 Task: Search one way flight ticket for 3 adults in first from San Francisco: San Francisco International Airport to Sheridan: Sheridan County Airport on 8-6-2023. Choice of flights is Spirit. Number of bags: 1 carry on bag. Price is upto 97000. Outbound departure time preference is 22:15.
Action: Mouse moved to (283, 339)
Screenshot: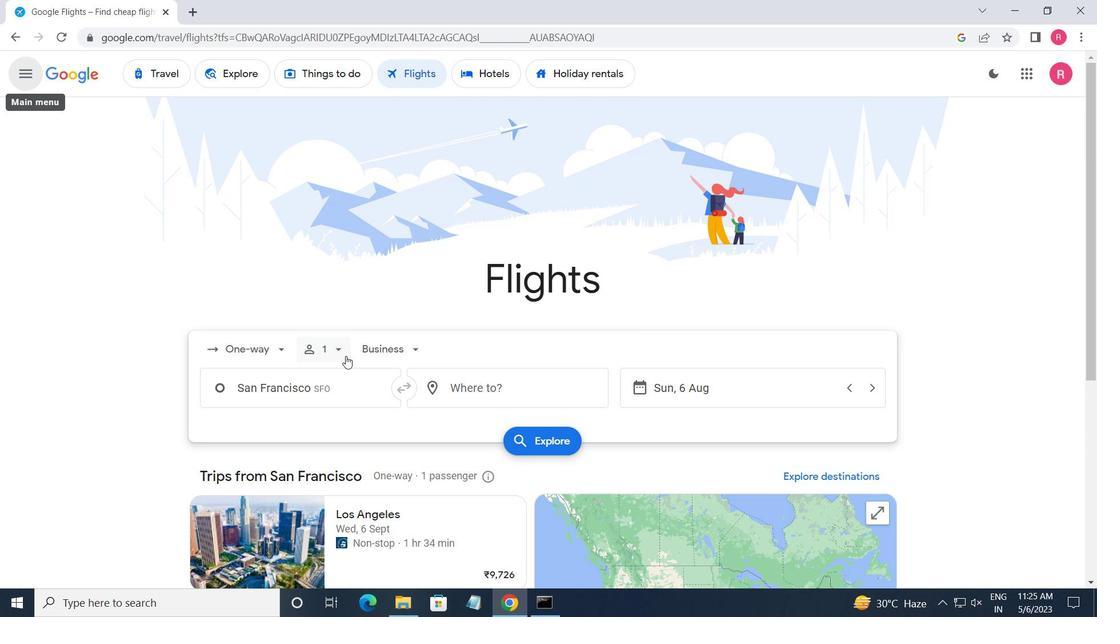 
Action: Mouse pressed left at (283, 339)
Screenshot: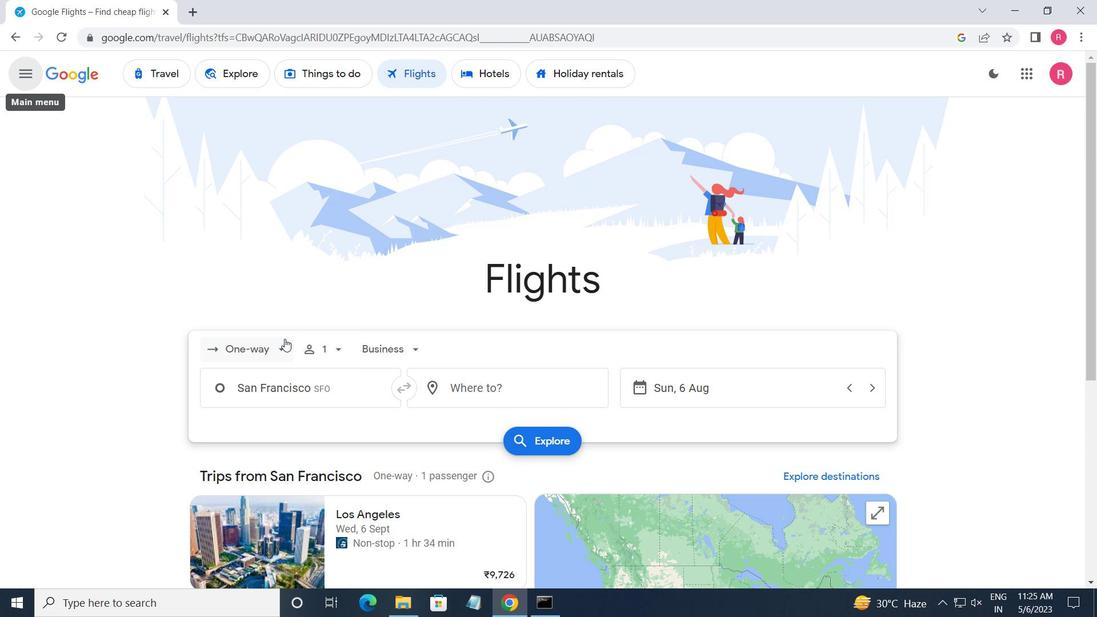 
Action: Mouse moved to (272, 415)
Screenshot: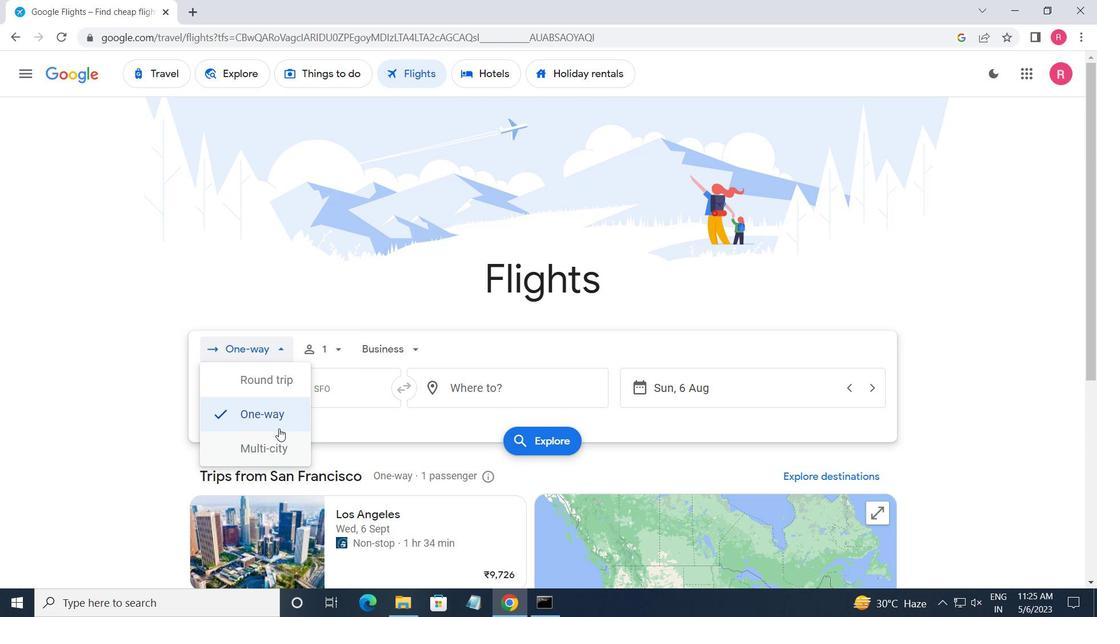 
Action: Mouse pressed left at (272, 415)
Screenshot: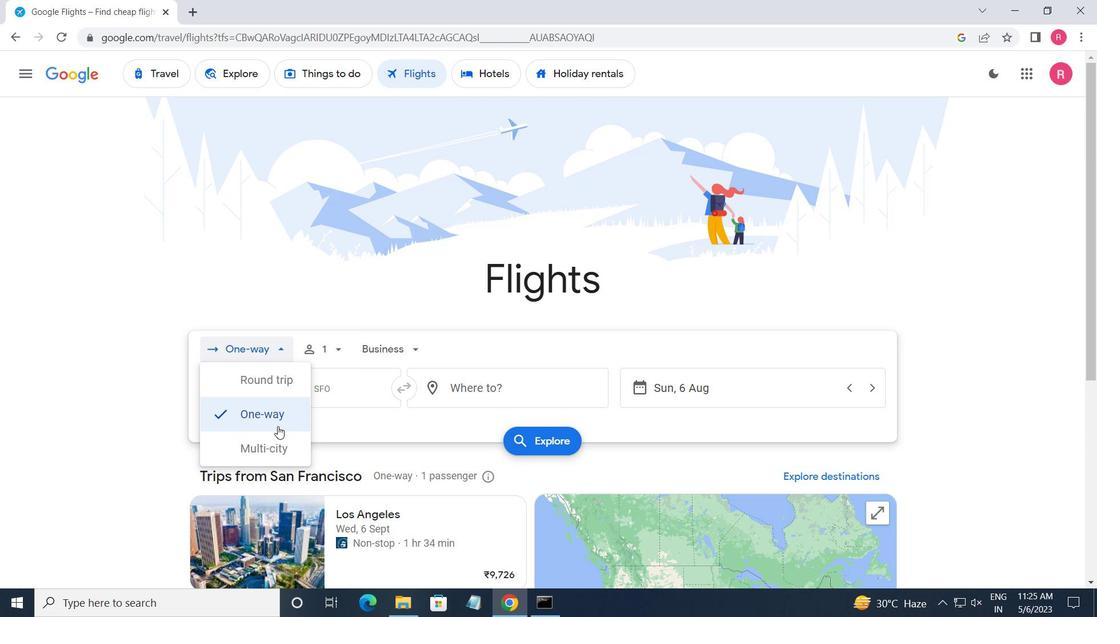 
Action: Mouse moved to (335, 362)
Screenshot: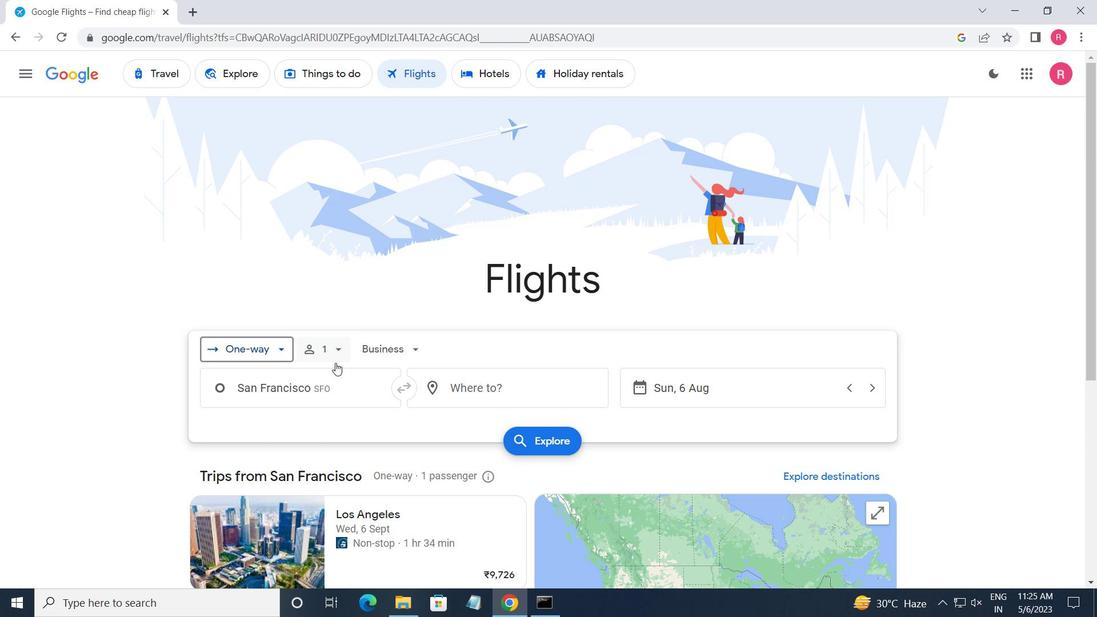 
Action: Mouse pressed left at (335, 362)
Screenshot: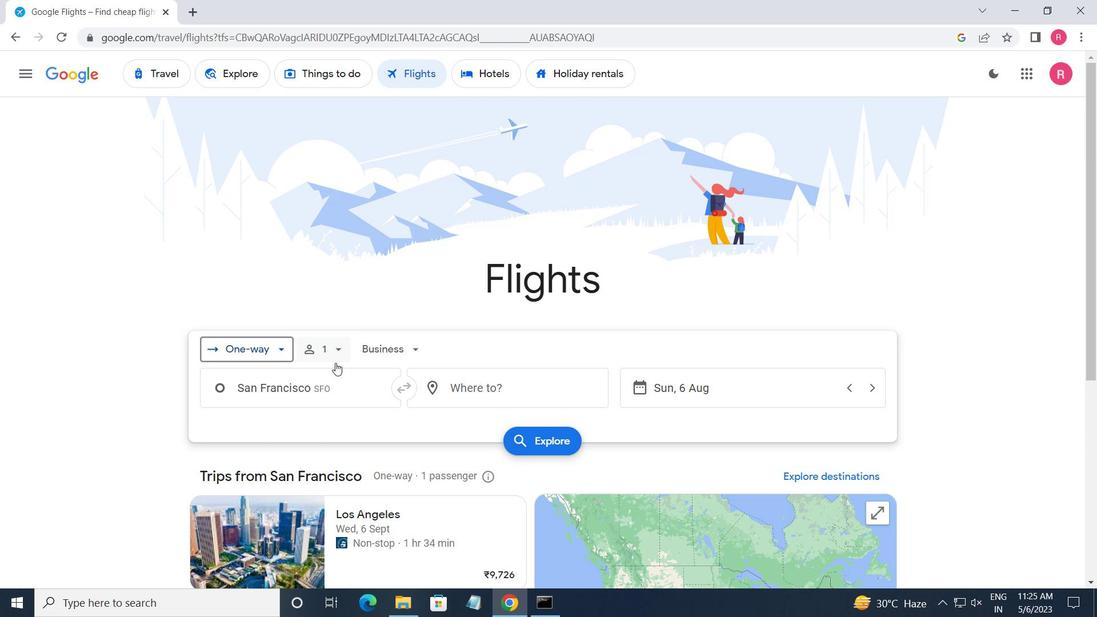 
Action: Mouse moved to (444, 391)
Screenshot: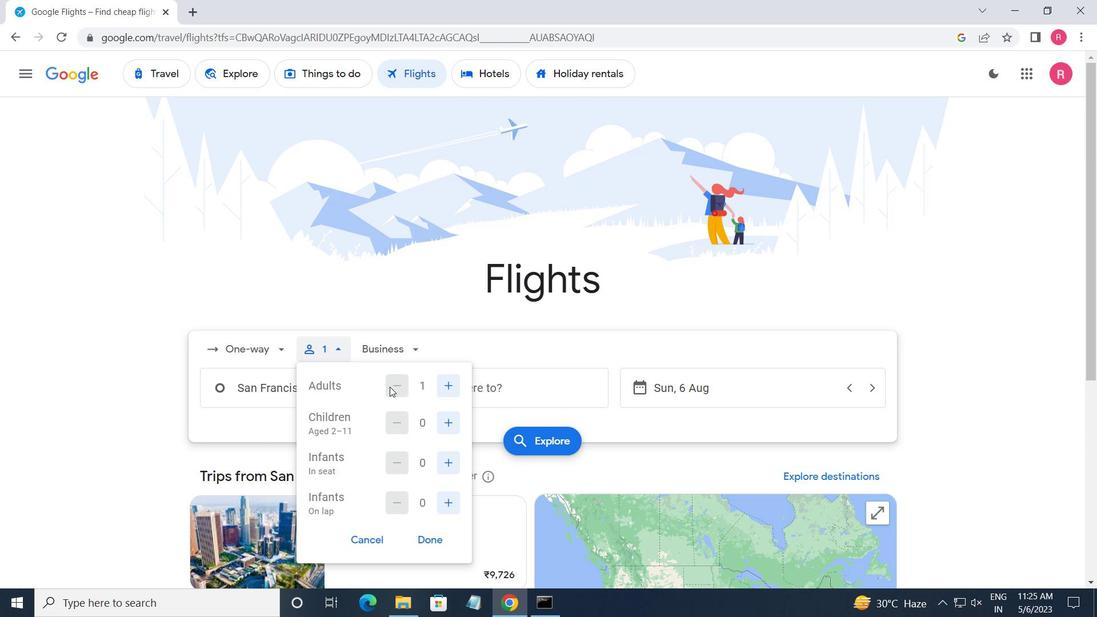 
Action: Mouse pressed left at (444, 391)
Screenshot: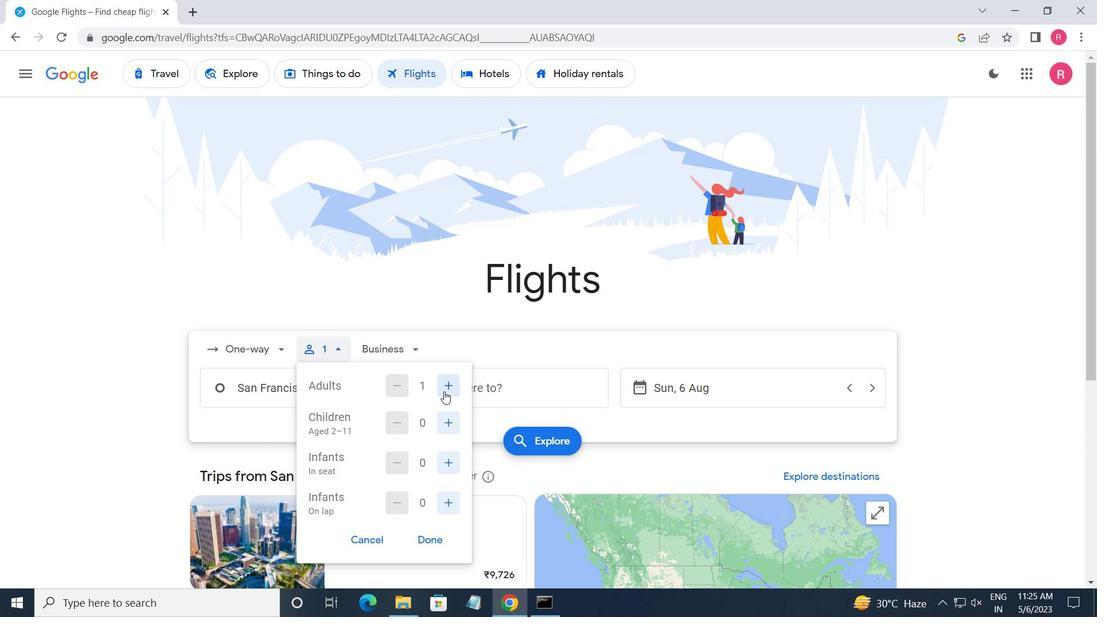 
Action: Mouse pressed left at (444, 391)
Screenshot: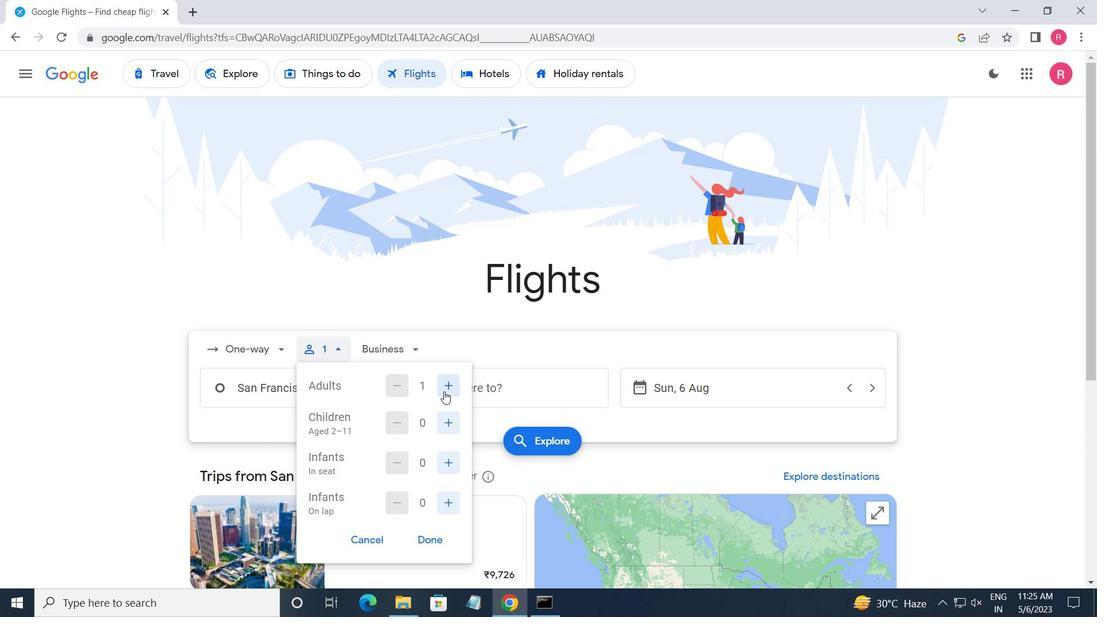 
Action: Mouse moved to (427, 539)
Screenshot: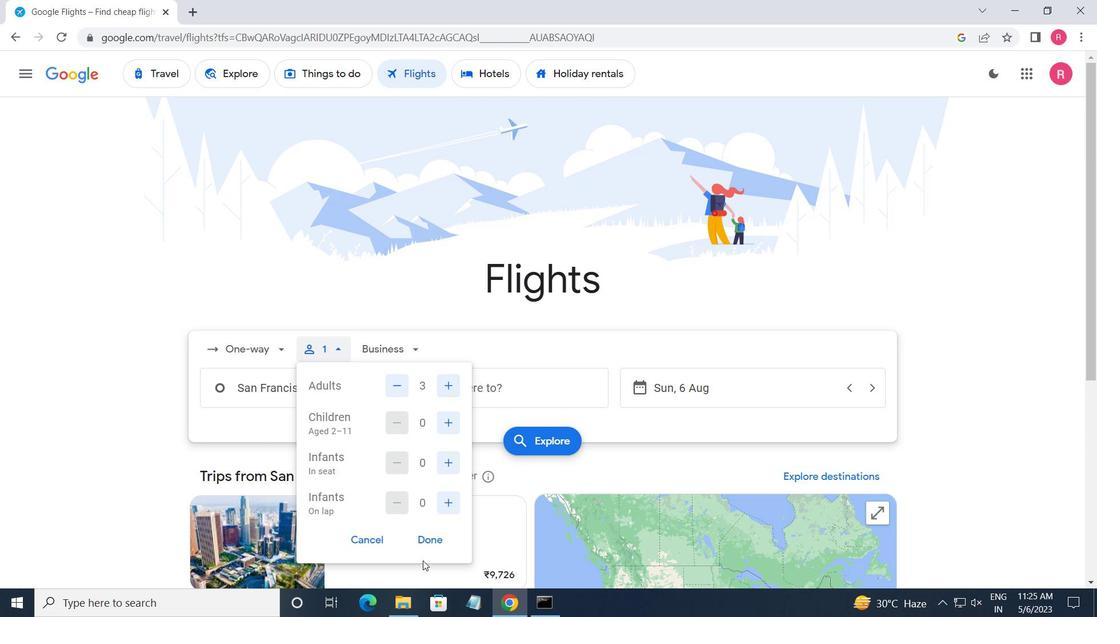 
Action: Mouse pressed left at (427, 539)
Screenshot: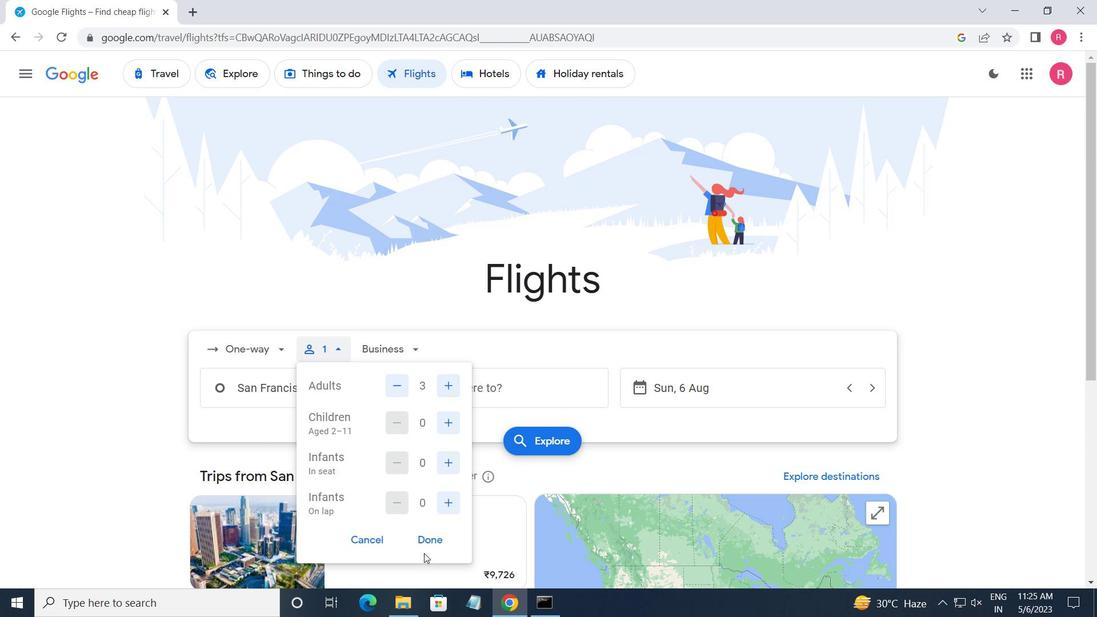 
Action: Mouse moved to (393, 356)
Screenshot: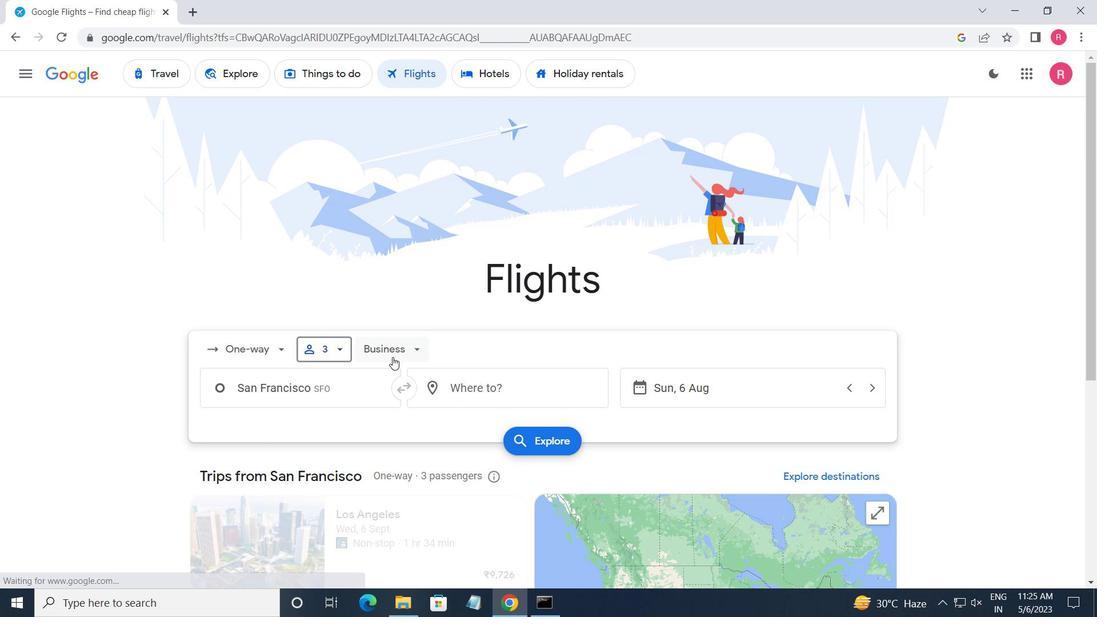 
Action: Mouse pressed left at (393, 356)
Screenshot: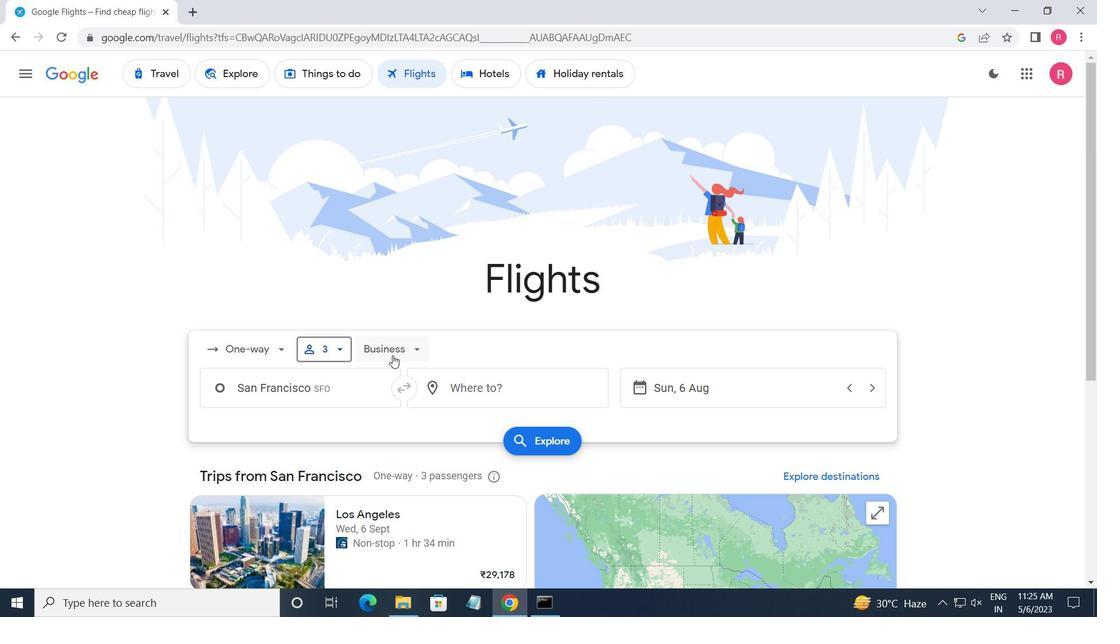 
Action: Mouse moved to (408, 484)
Screenshot: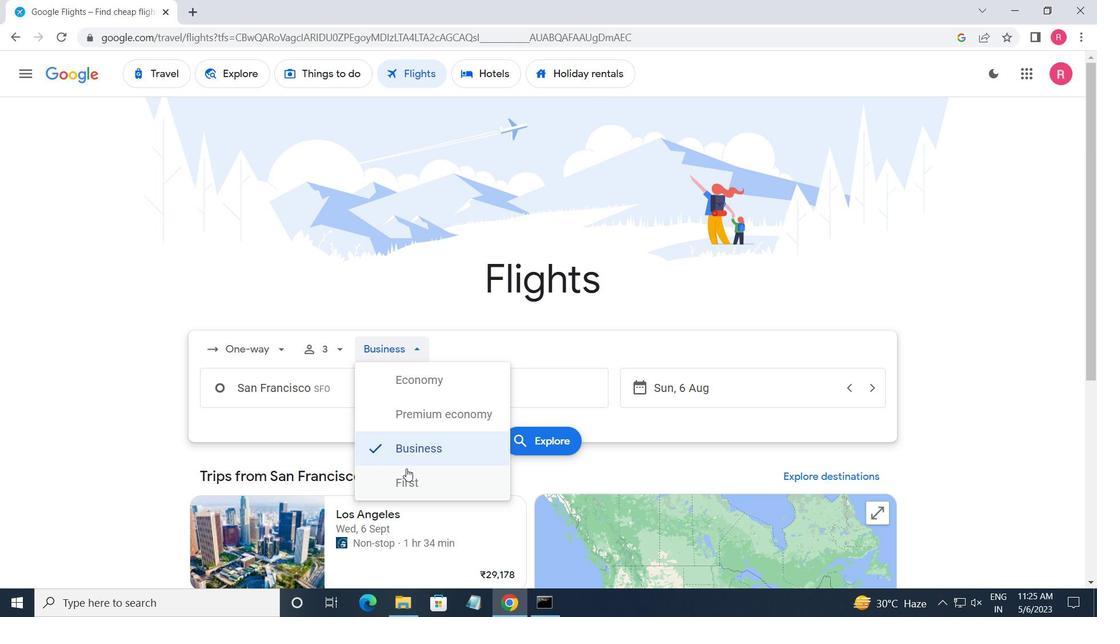 
Action: Mouse pressed left at (408, 484)
Screenshot: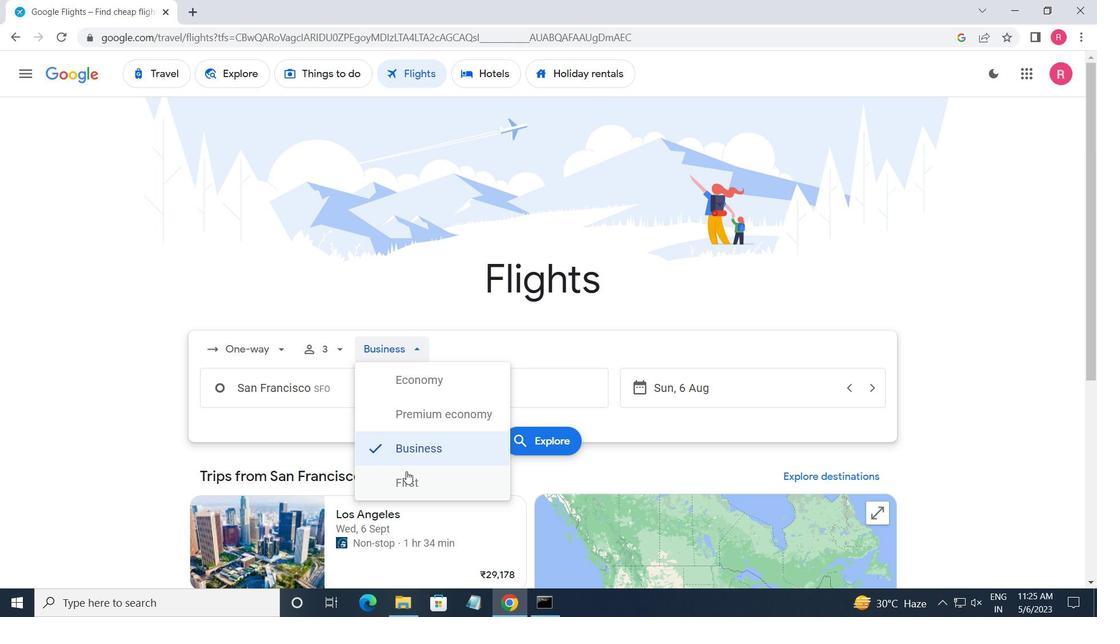 
Action: Mouse moved to (361, 381)
Screenshot: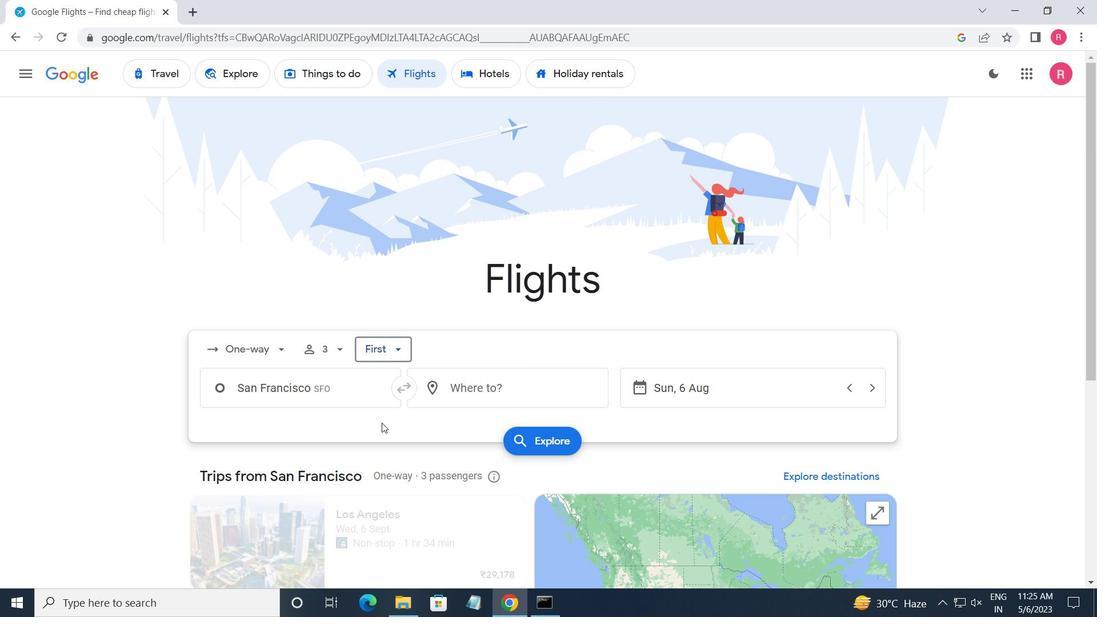 
Action: Mouse pressed left at (361, 381)
Screenshot: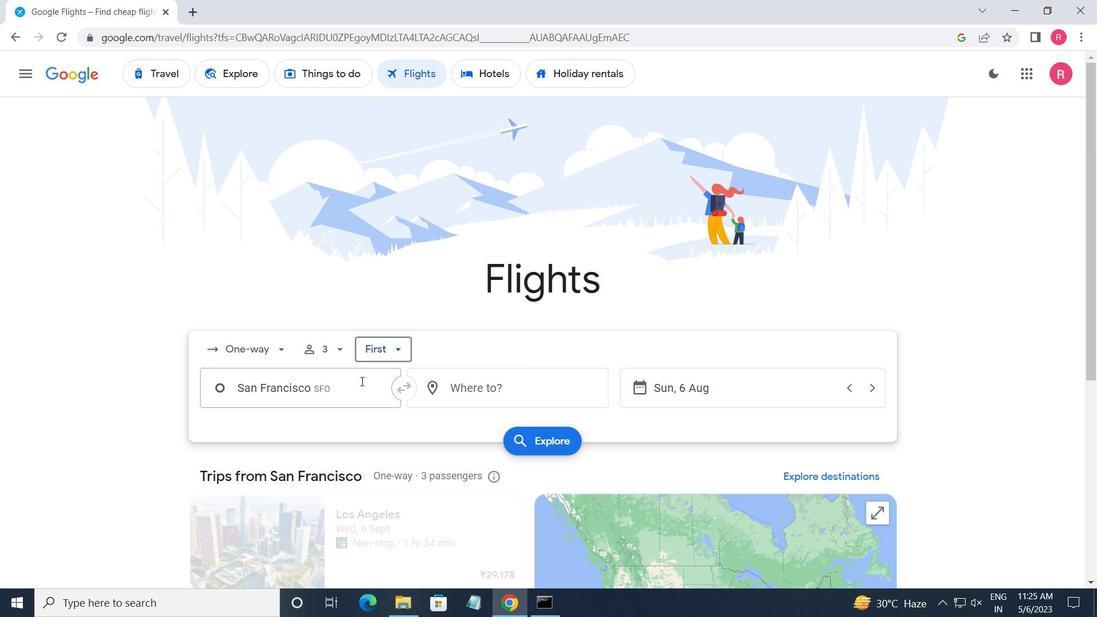 
Action: Key pressed <Key.shift>SAN<Key.space>
Screenshot: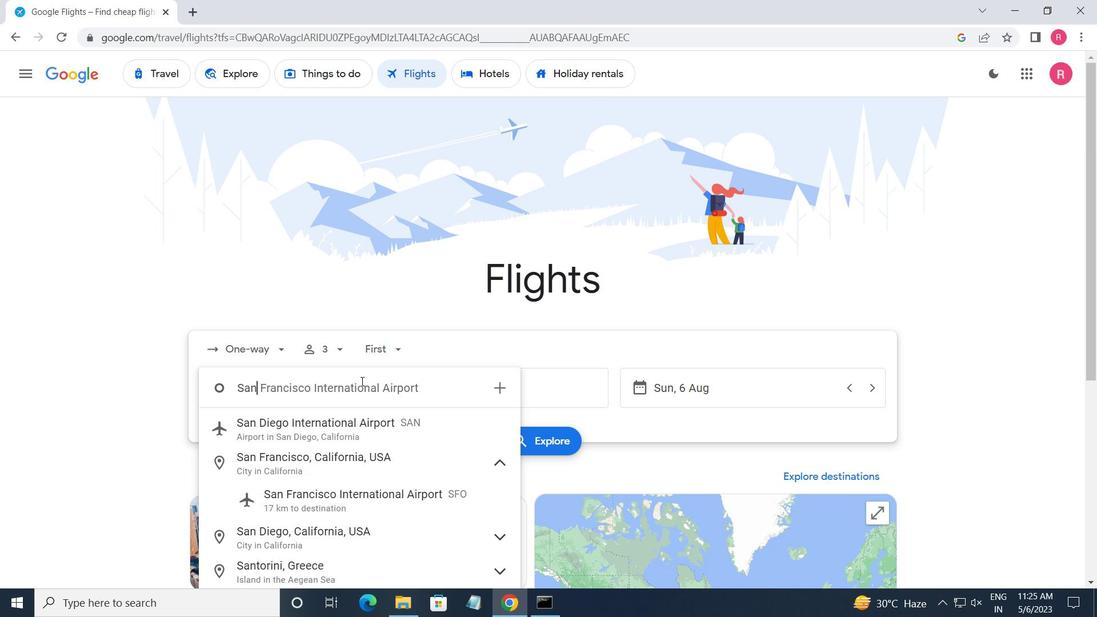 
Action: Mouse moved to (351, 459)
Screenshot: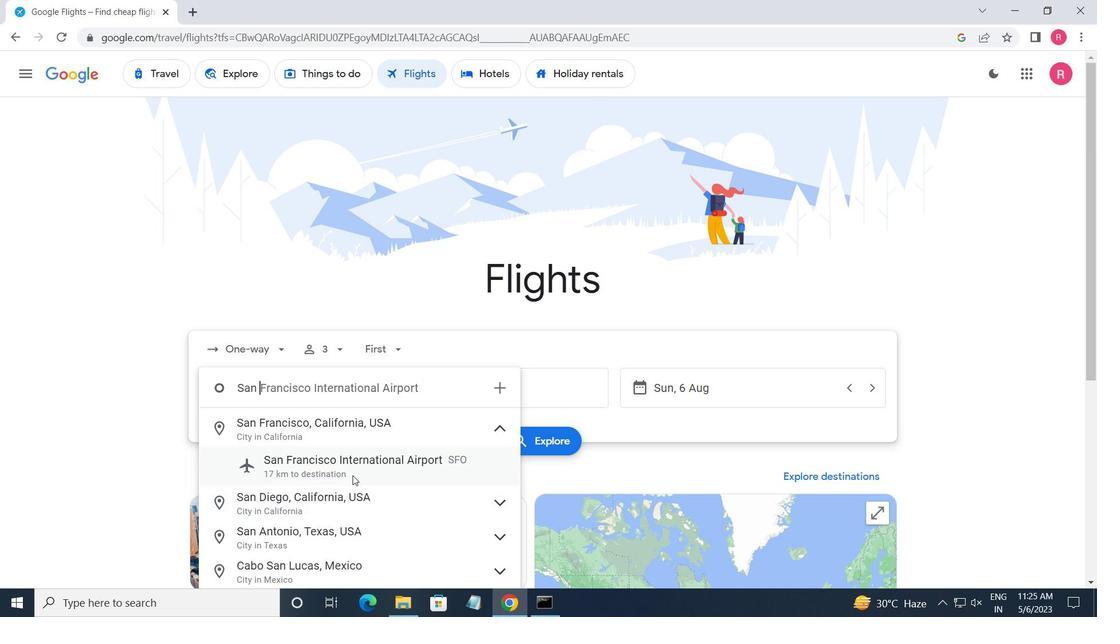 
Action: Mouse pressed left at (351, 459)
Screenshot: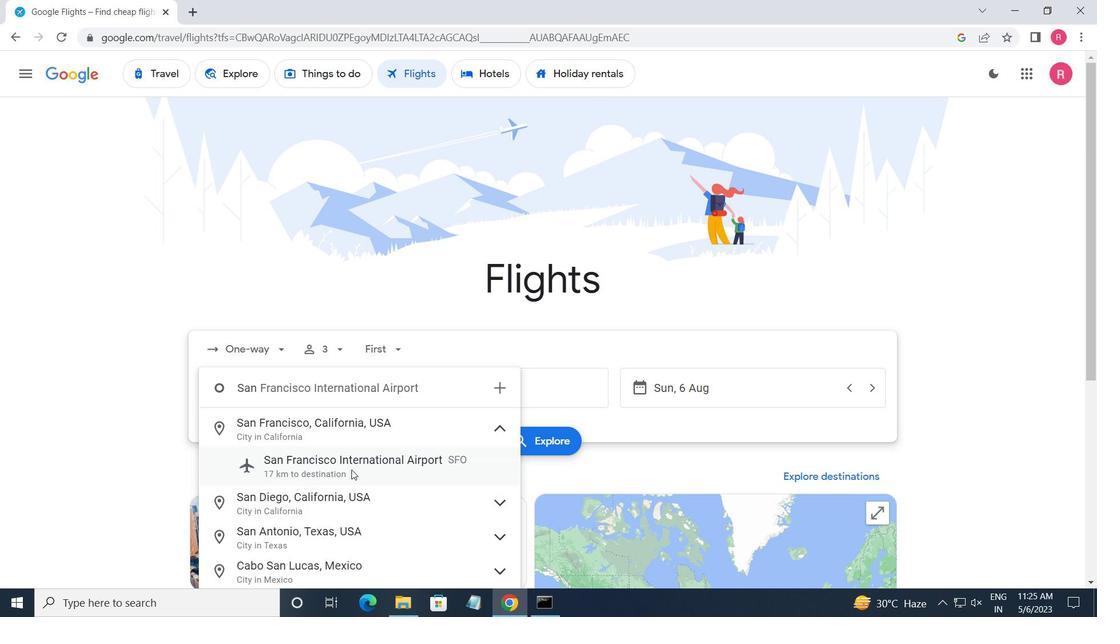 
Action: Mouse moved to (499, 388)
Screenshot: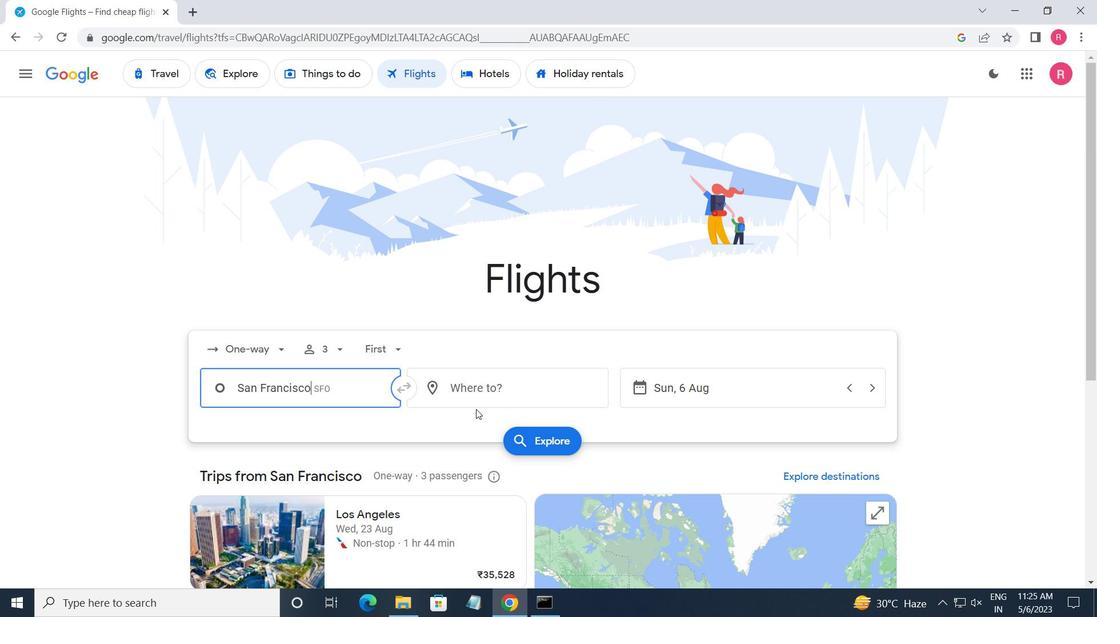 
Action: Mouse pressed left at (499, 388)
Screenshot: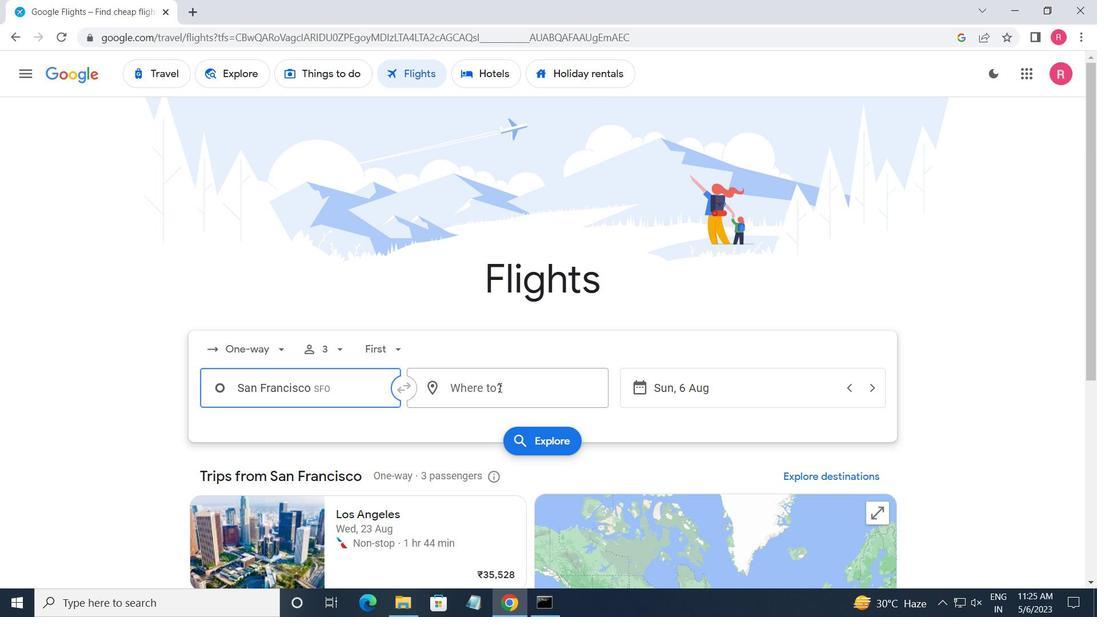 
Action: Key pressed <Key.shift>SHERIDAN
Screenshot: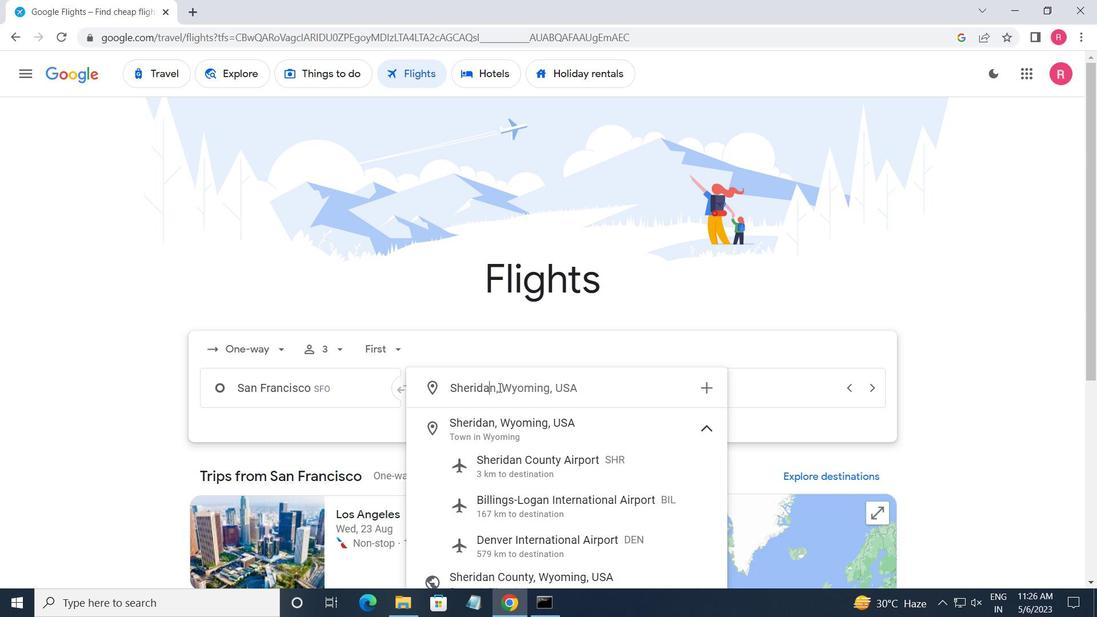 
Action: Mouse moved to (549, 474)
Screenshot: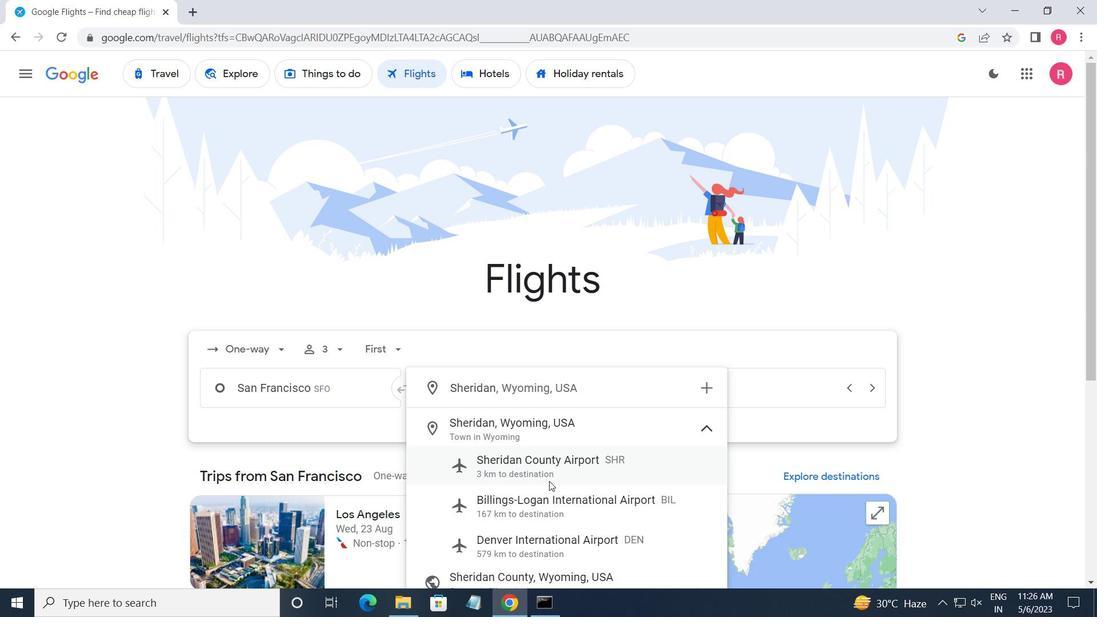 
Action: Mouse pressed left at (549, 474)
Screenshot: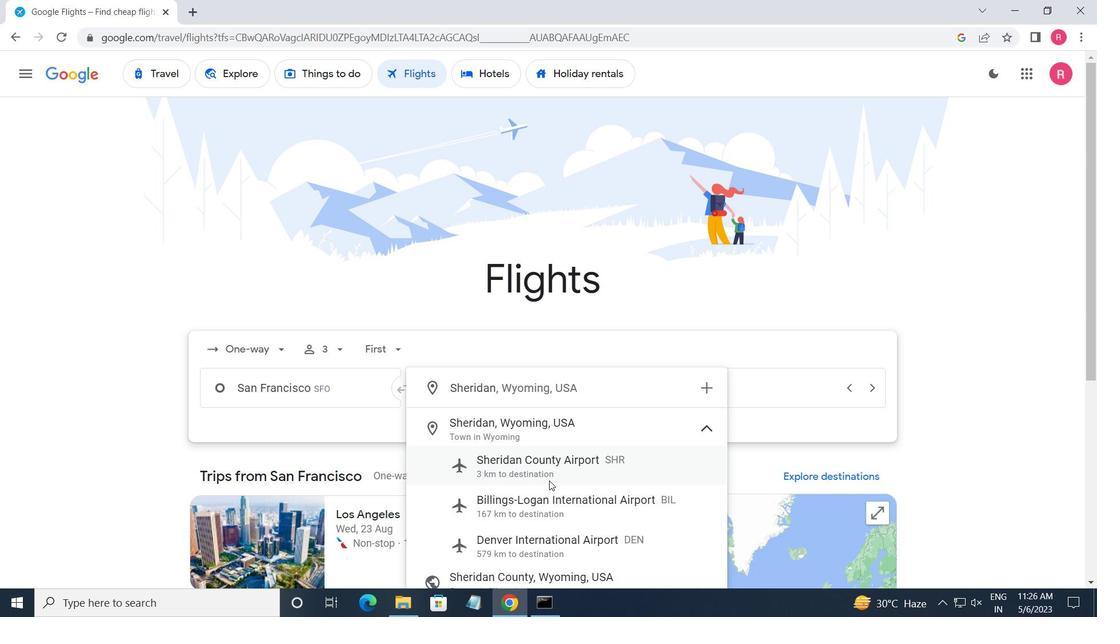 
Action: Mouse moved to (754, 396)
Screenshot: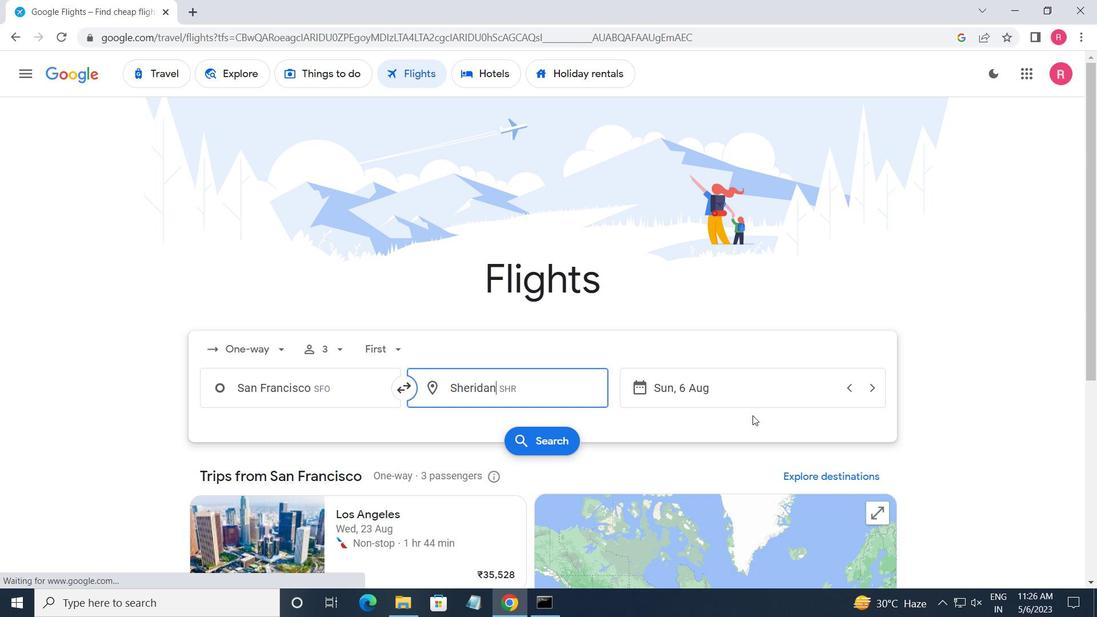 
Action: Mouse pressed left at (754, 396)
Screenshot: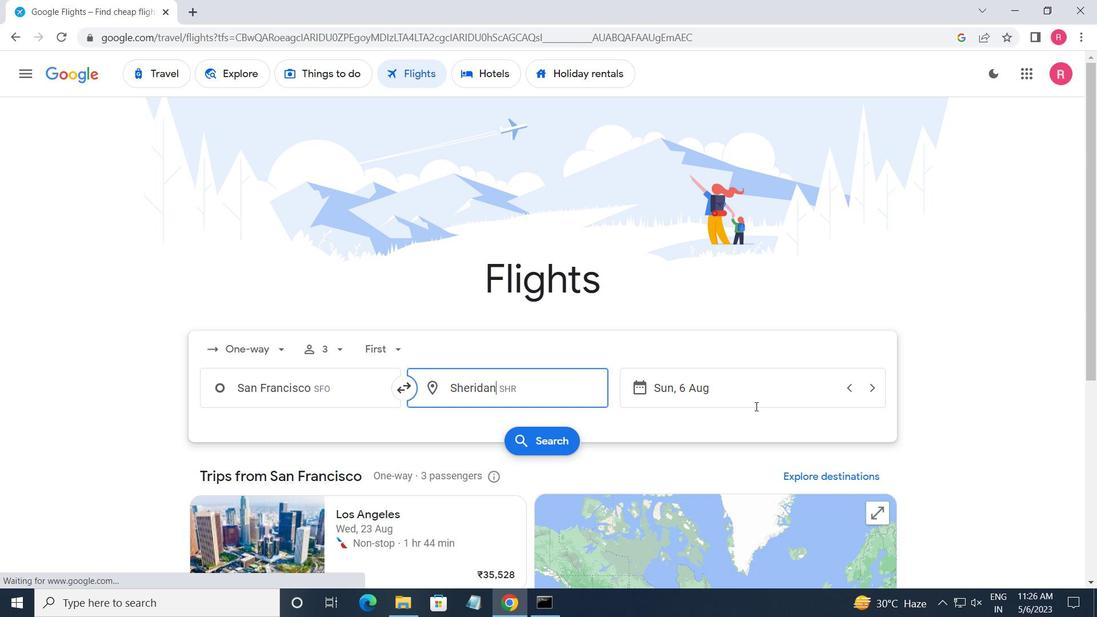 
Action: Mouse moved to (376, 371)
Screenshot: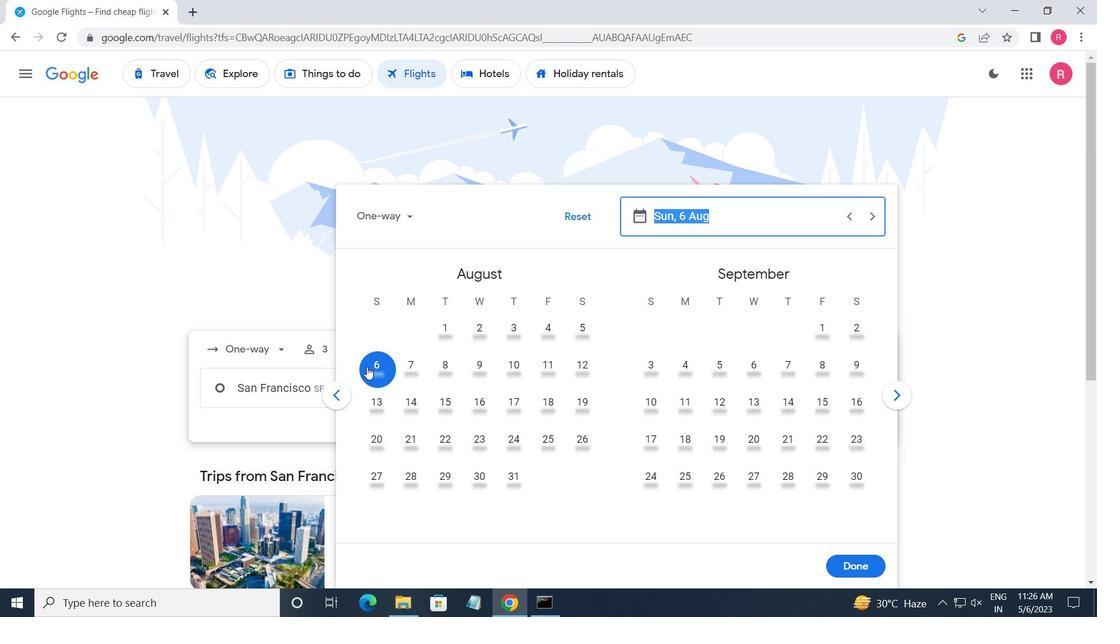 
Action: Mouse pressed left at (376, 371)
Screenshot: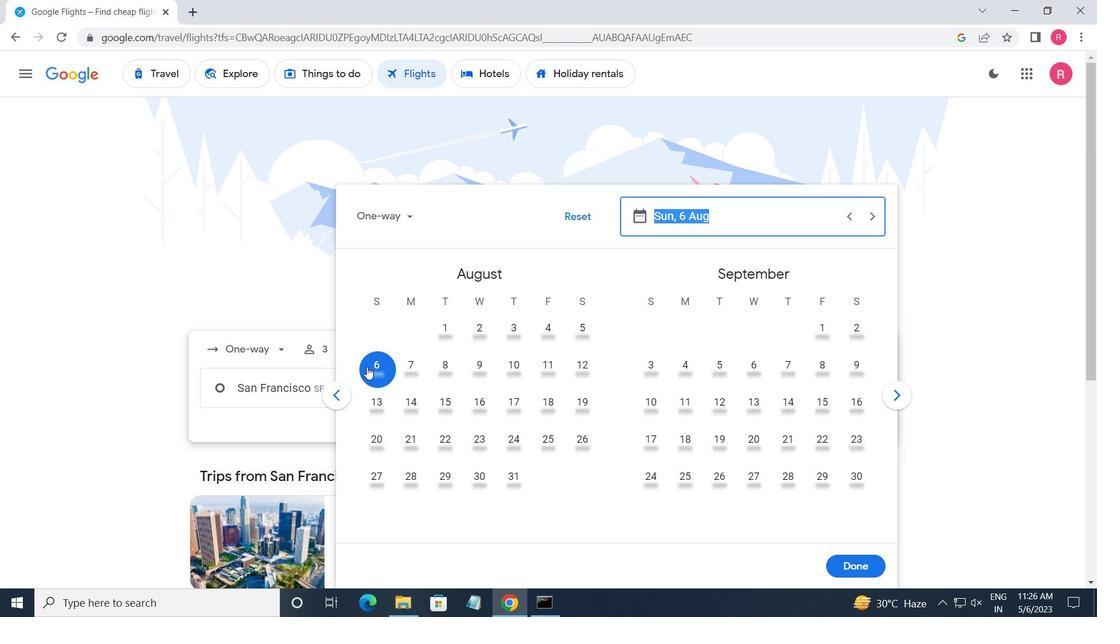 
Action: Mouse moved to (842, 567)
Screenshot: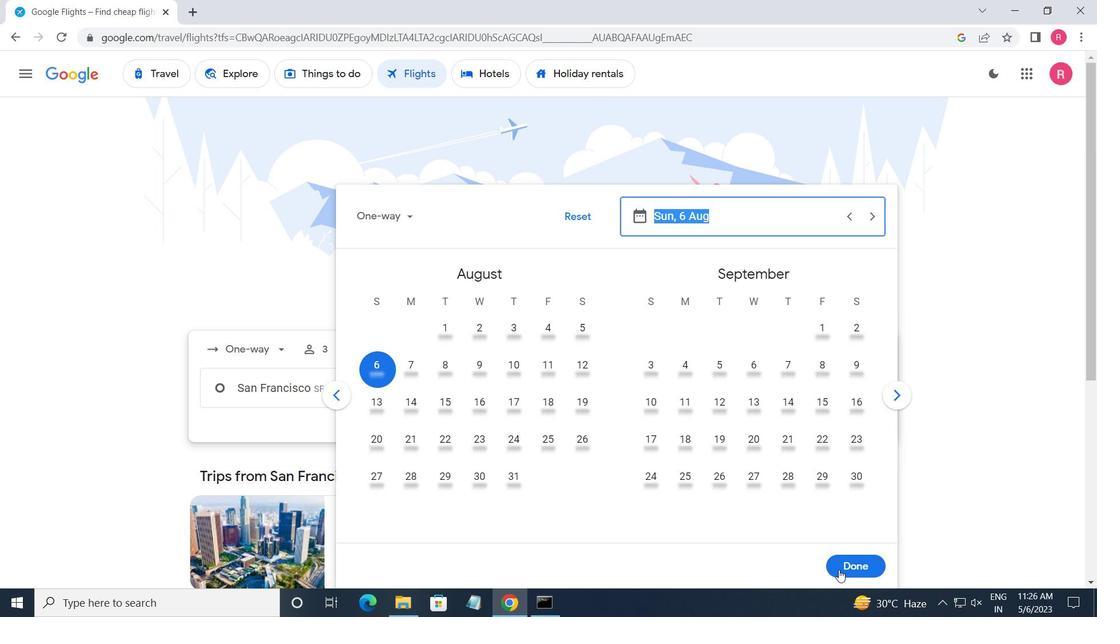 
Action: Mouse pressed left at (842, 567)
Screenshot: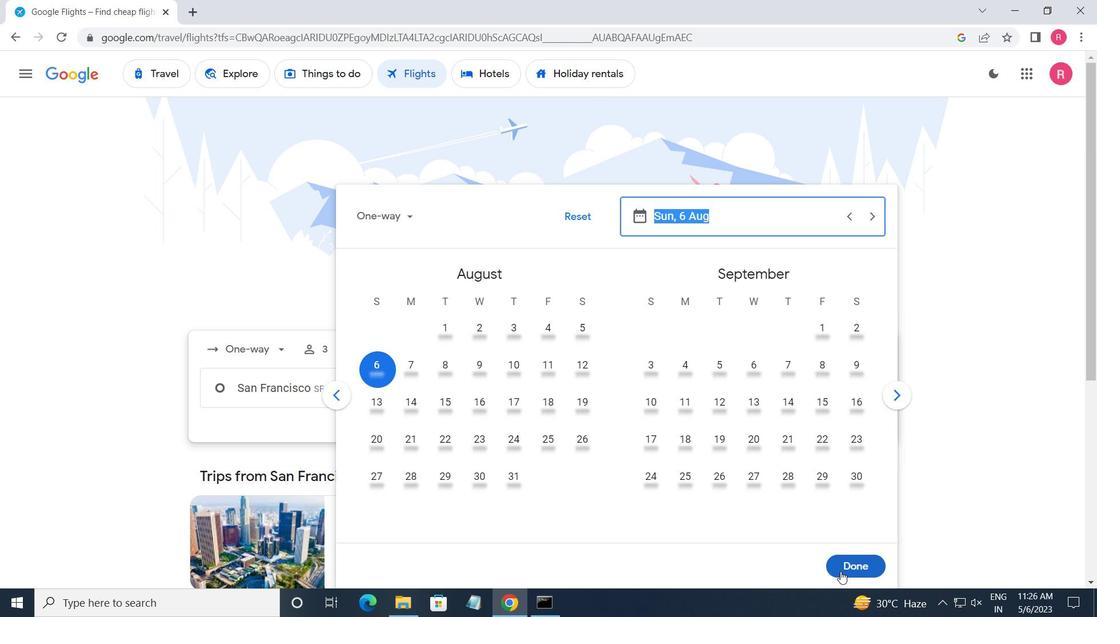 
Action: Mouse moved to (565, 443)
Screenshot: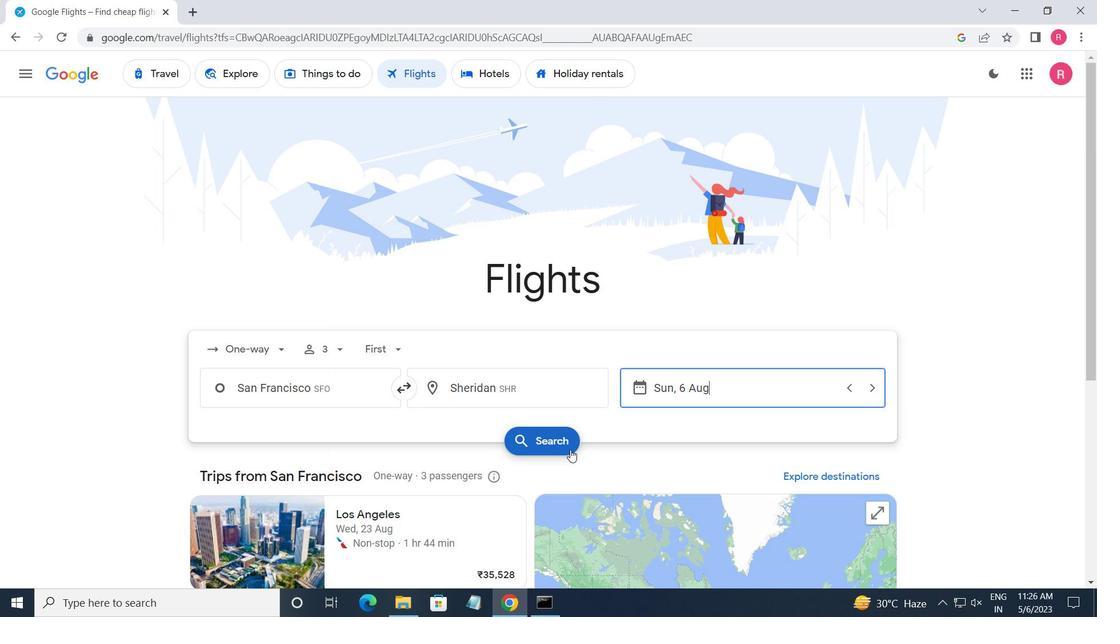 
Action: Mouse pressed left at (565, 443)
Screenshot: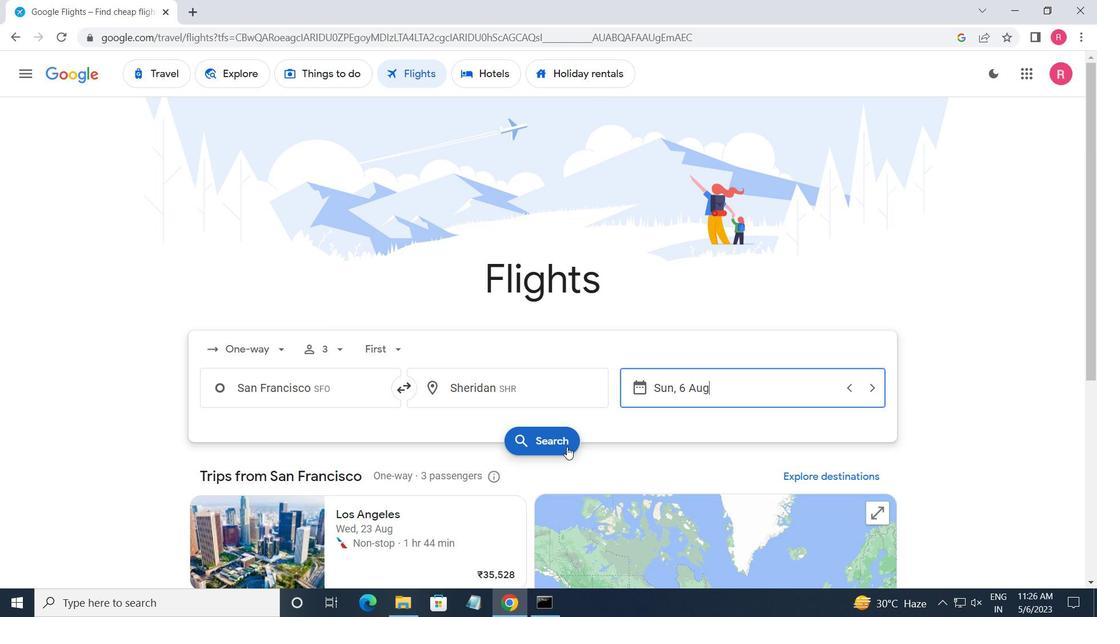 
Action: Mouse moved to (202, 207)
Screenshot: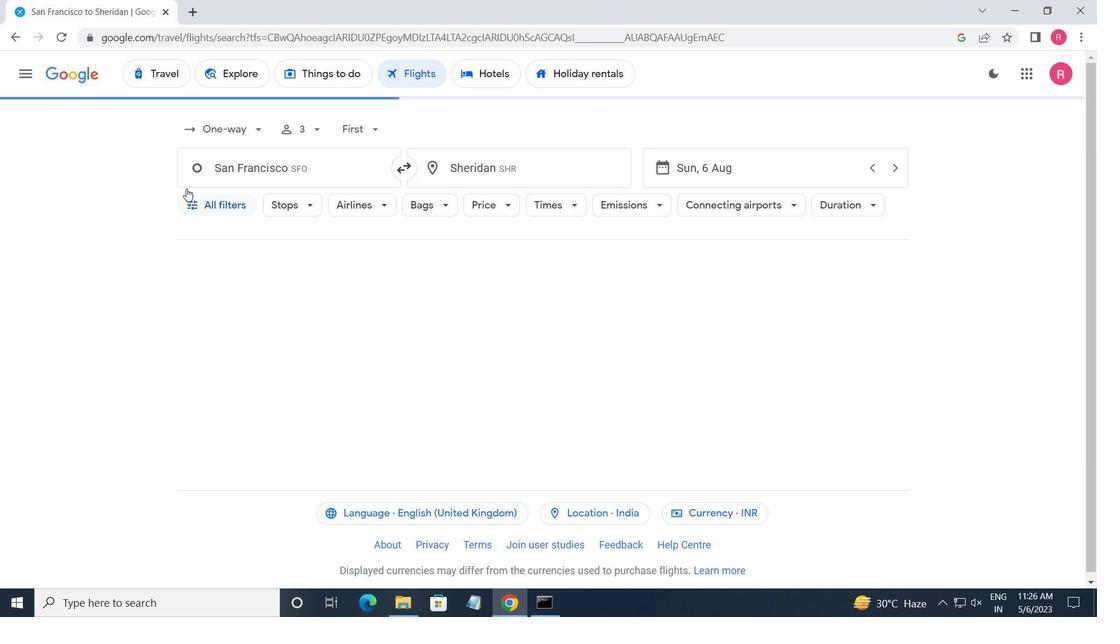 
Action: Mouse pressed left at (202, 207)
Screenshot: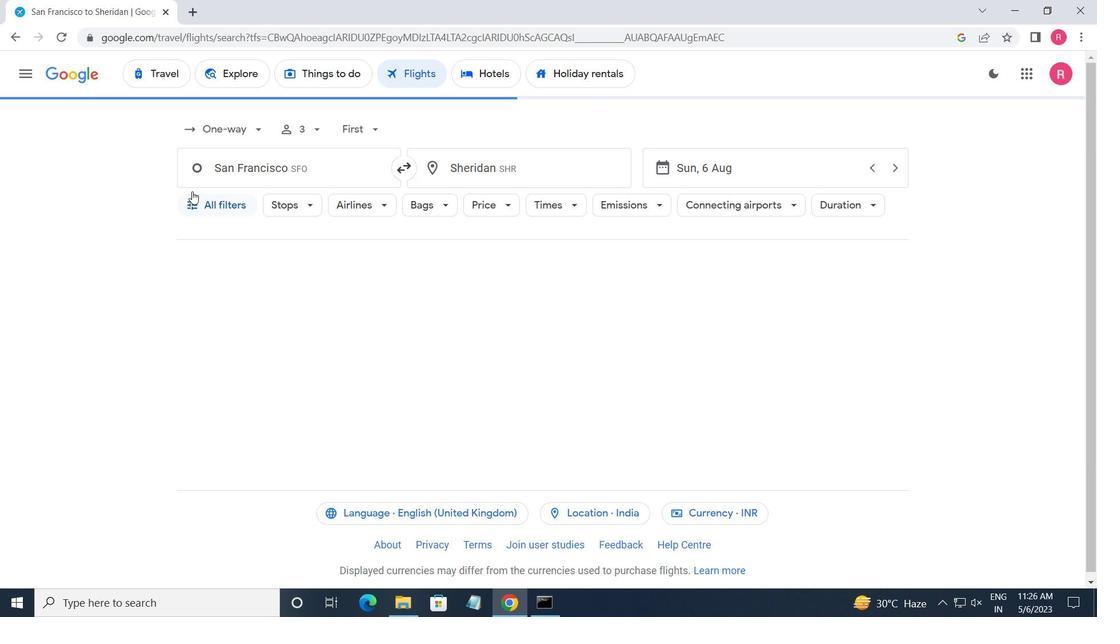 
Action: Mouse moved to (771, 164)
Screenshot: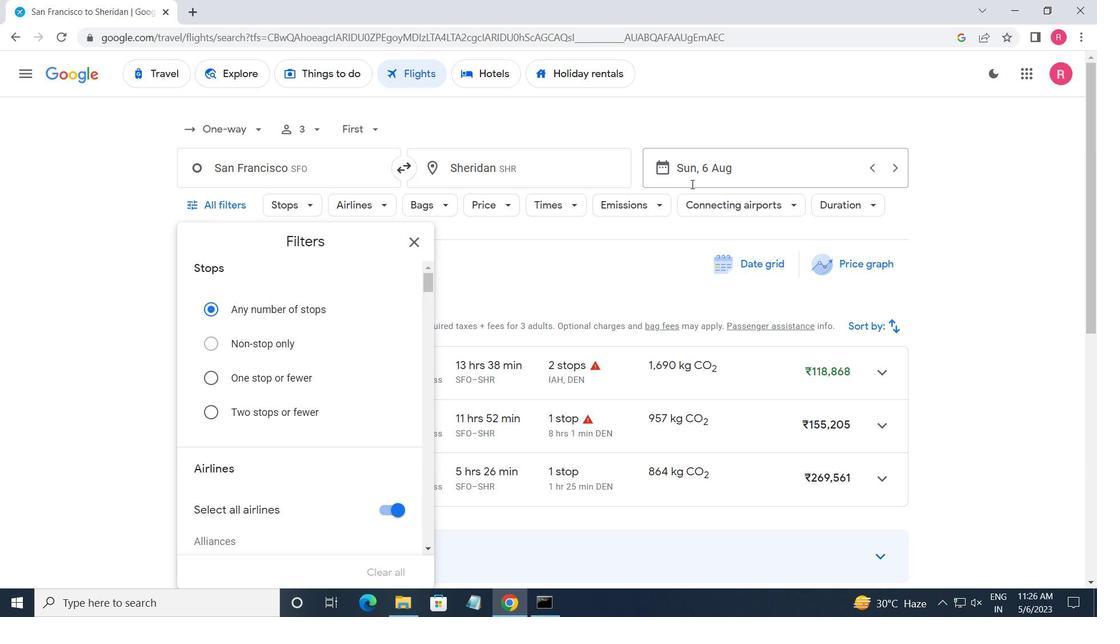 
Action: Mouse pressed left at (771, 164)
Screenshot: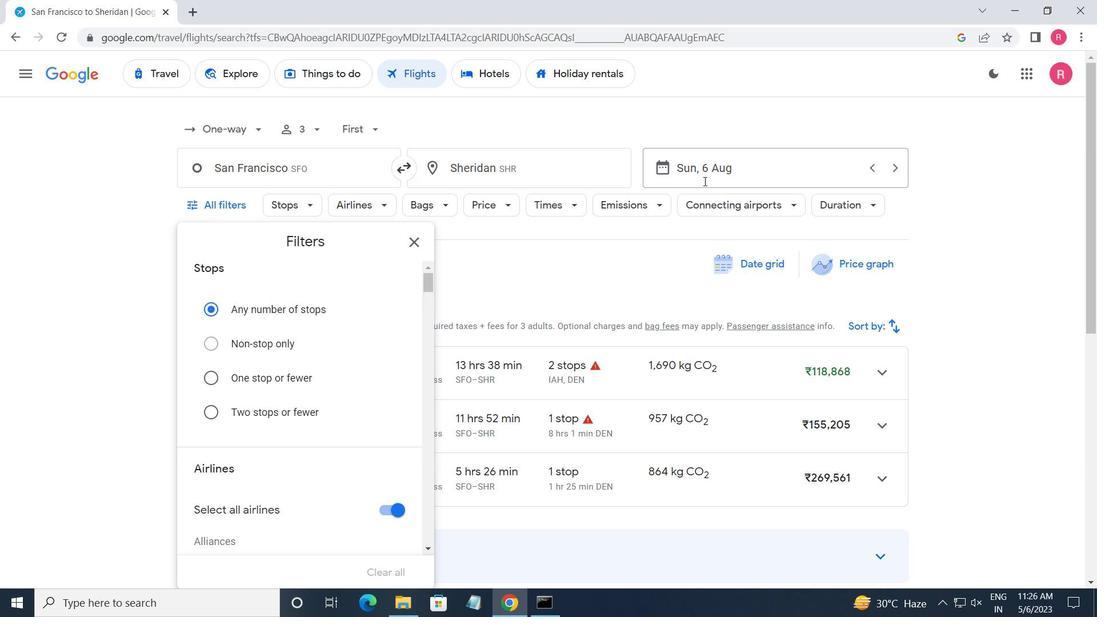 
Action: Mouse moved to (401, 319)
Screenshot: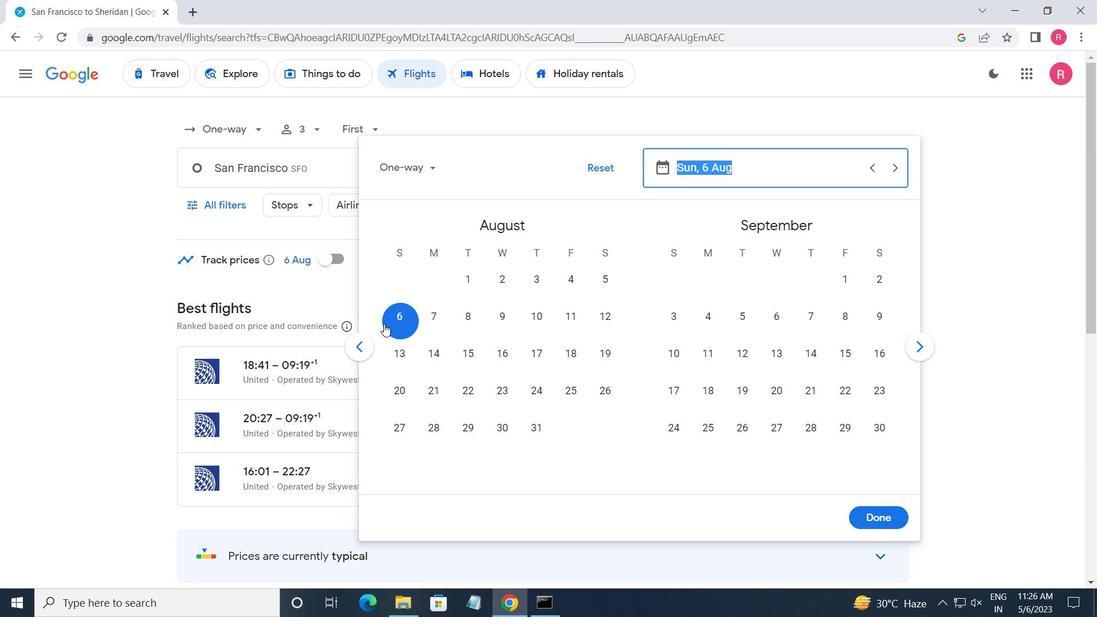 
Action: Mouse pressed left at (401, 319)
Screenshot: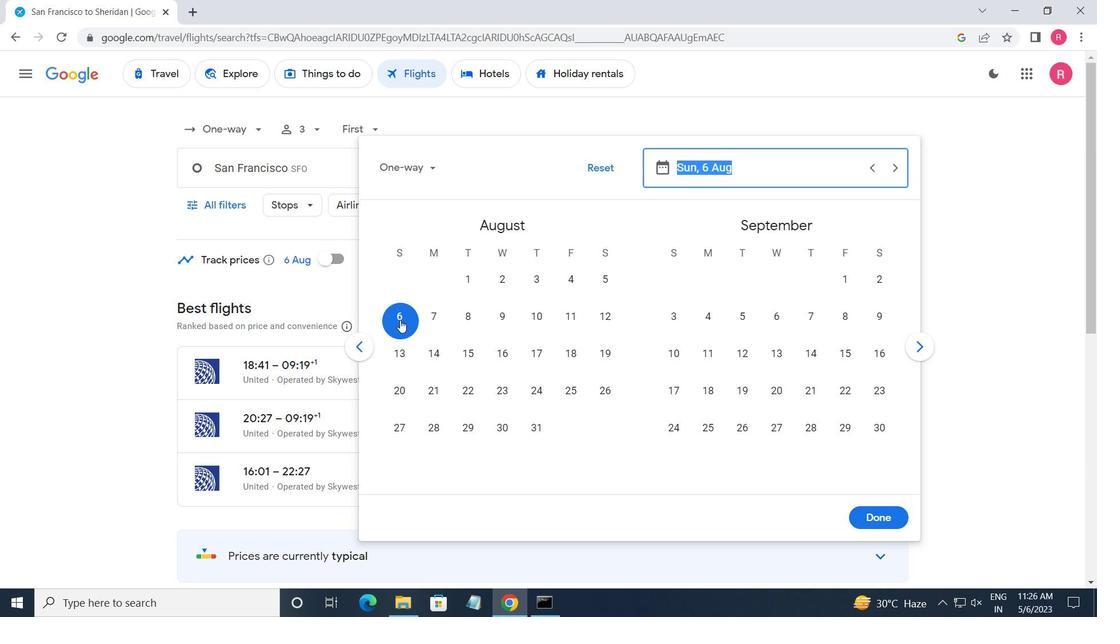 
Action: Mouse moved to (872, 514)
Screenshot: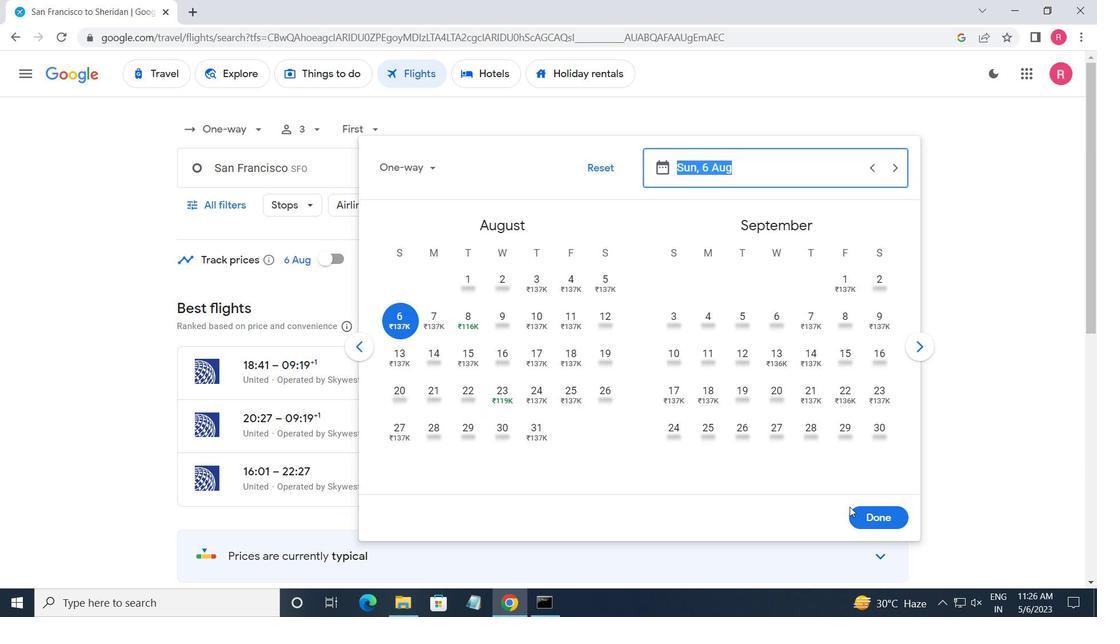 
Action: Mouse pressed left at (872, 514)
Screenshot: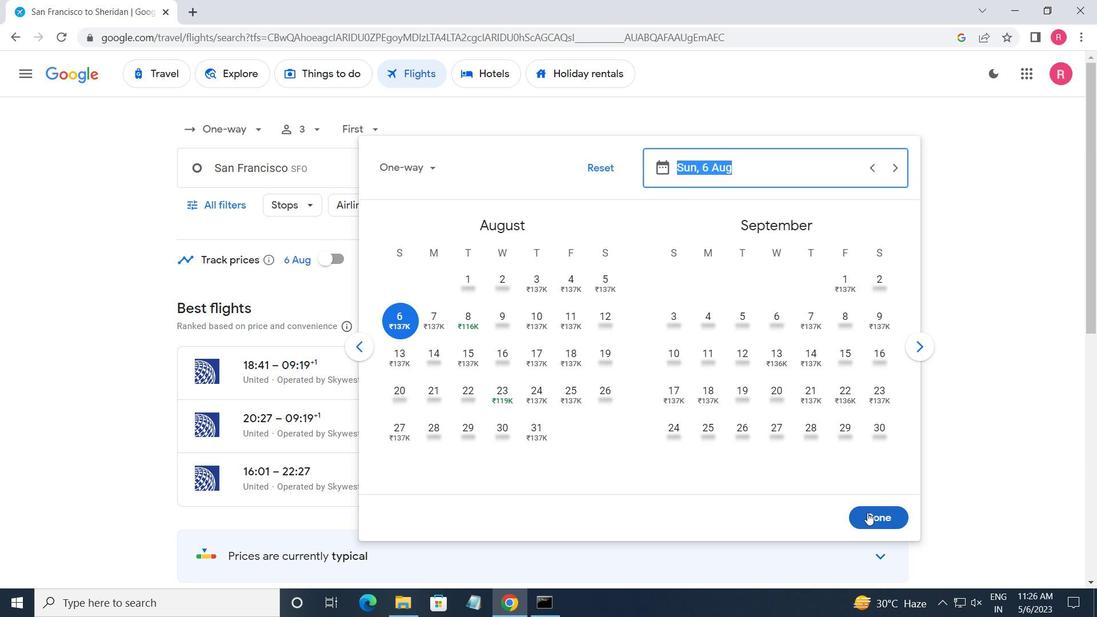 
Action: Mouse moved to (202, 217)
Screenshot: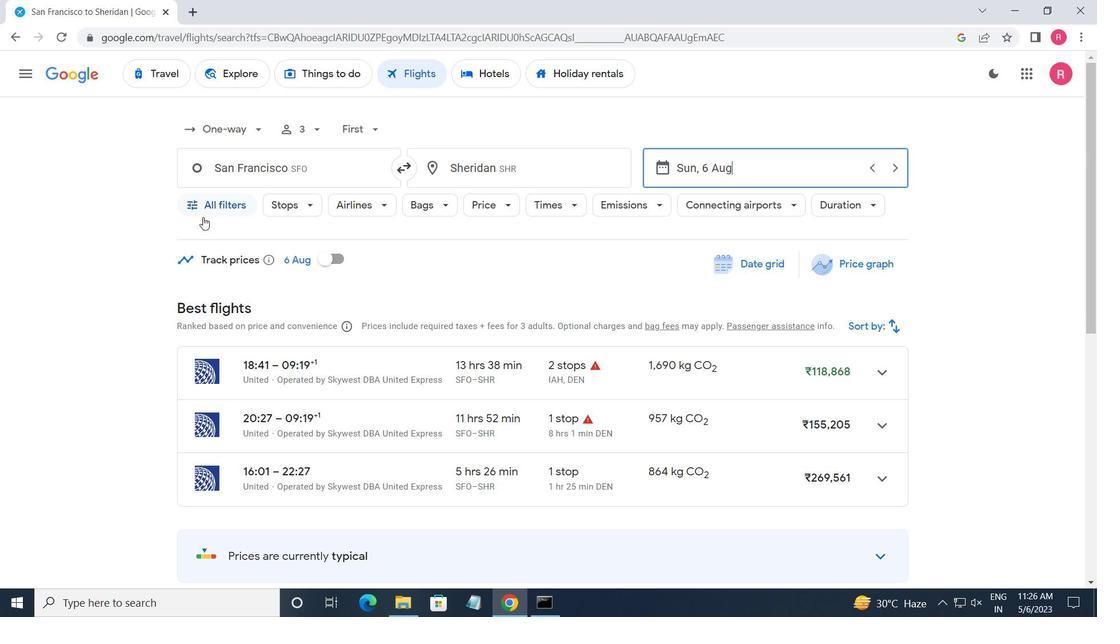
Action: Mouse pressed left at (202, 217)
Screenshot: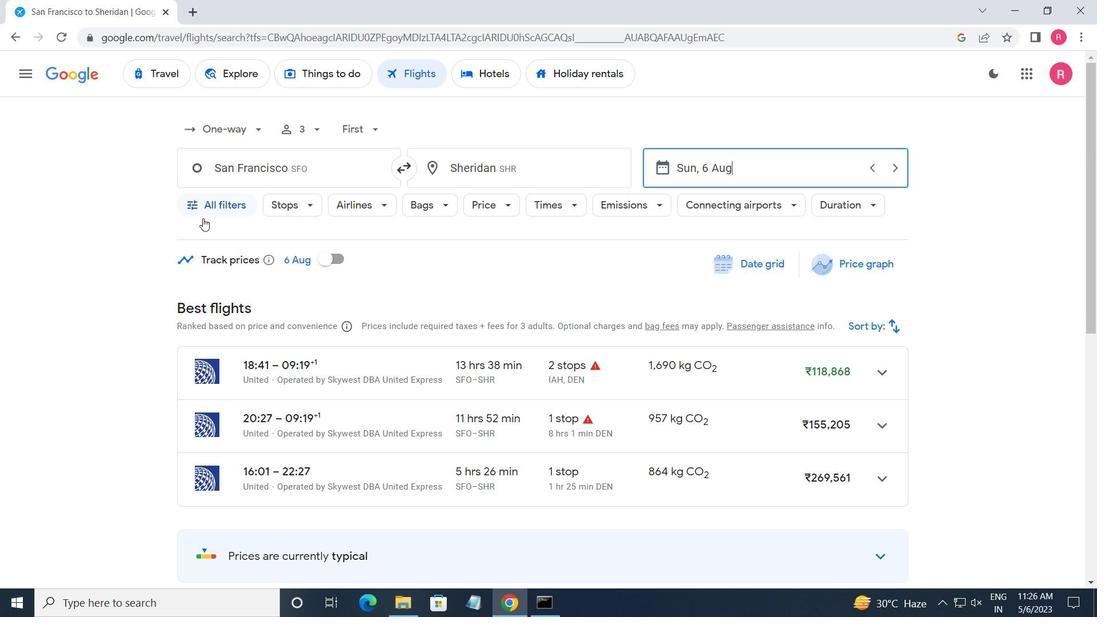 
Action: Mouse moved to (233, 341)
Screenshot: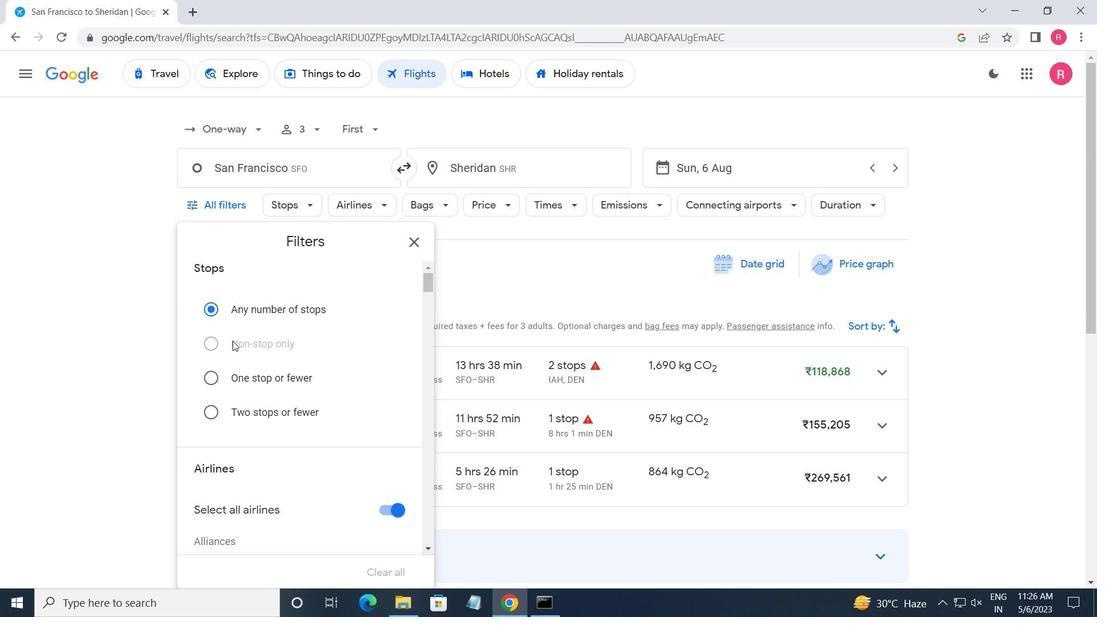 
Action: Mouse scrolled (233, 341) with delta (0, 0)
Screenshot: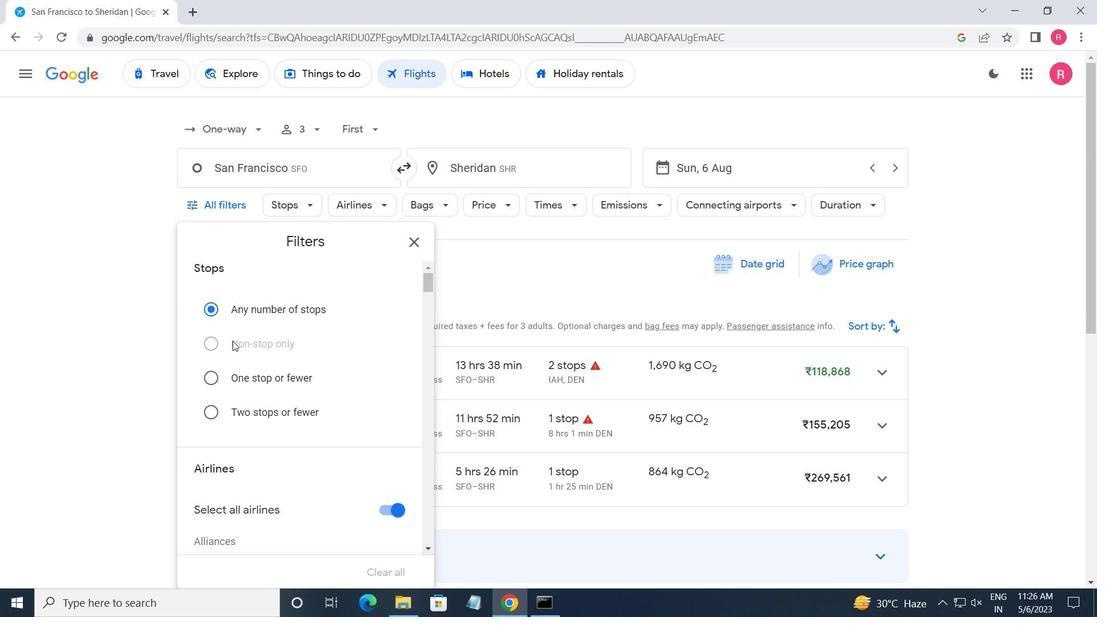 
Action: Mouse moved to (249, 353)
Screenshot: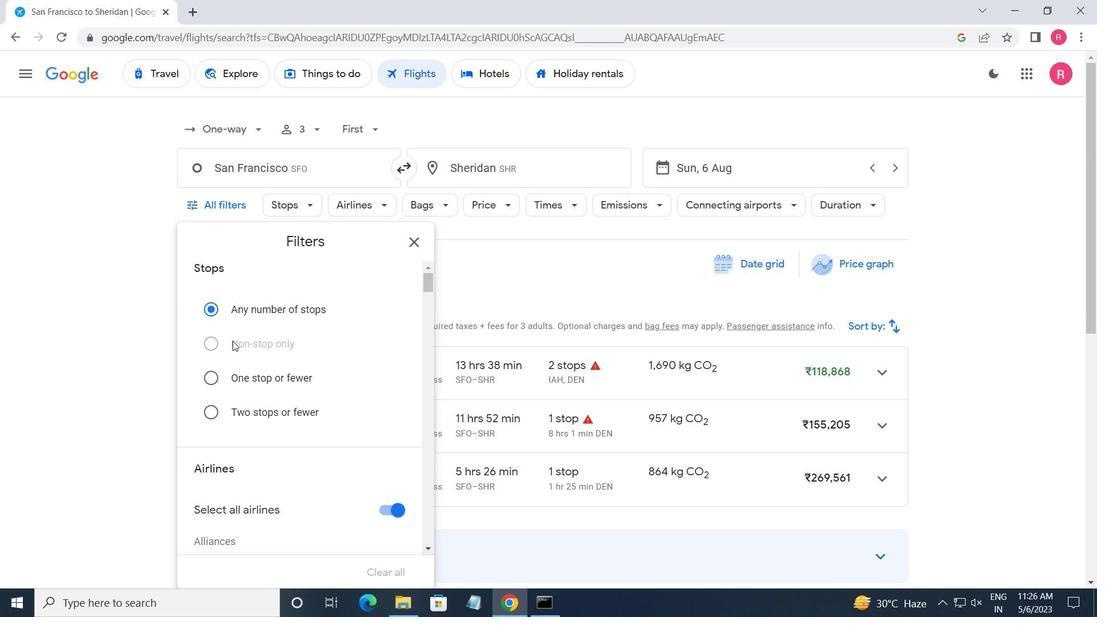 
Action: Mouse scrolled (249, 352) with delta (0, 0)
Screenshot: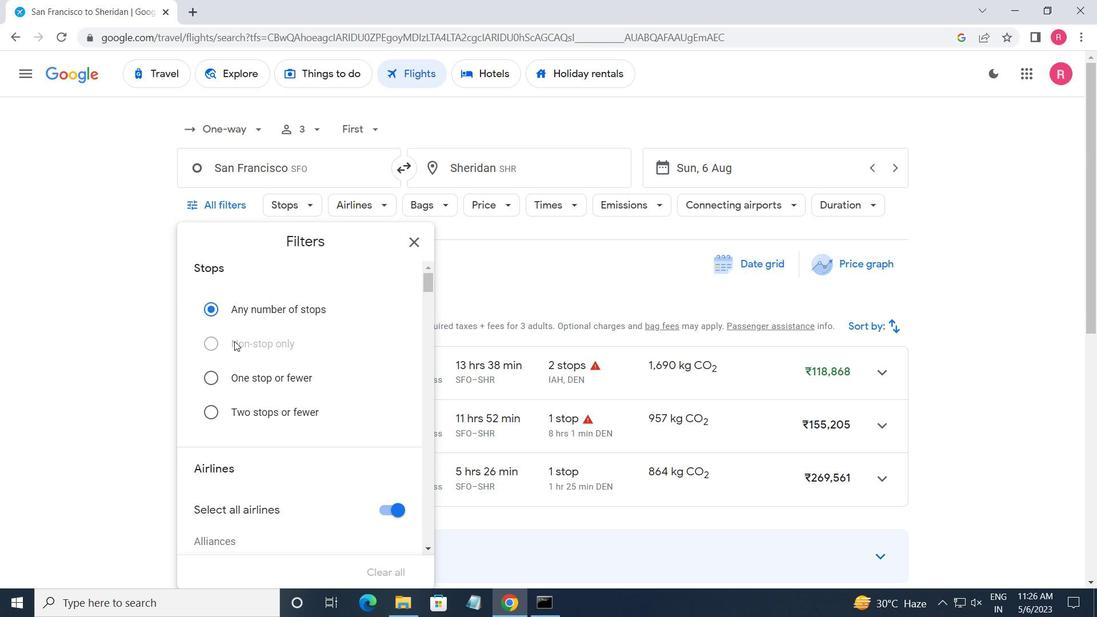 
Action: Mouse moved to (249, 353)
Screenshot: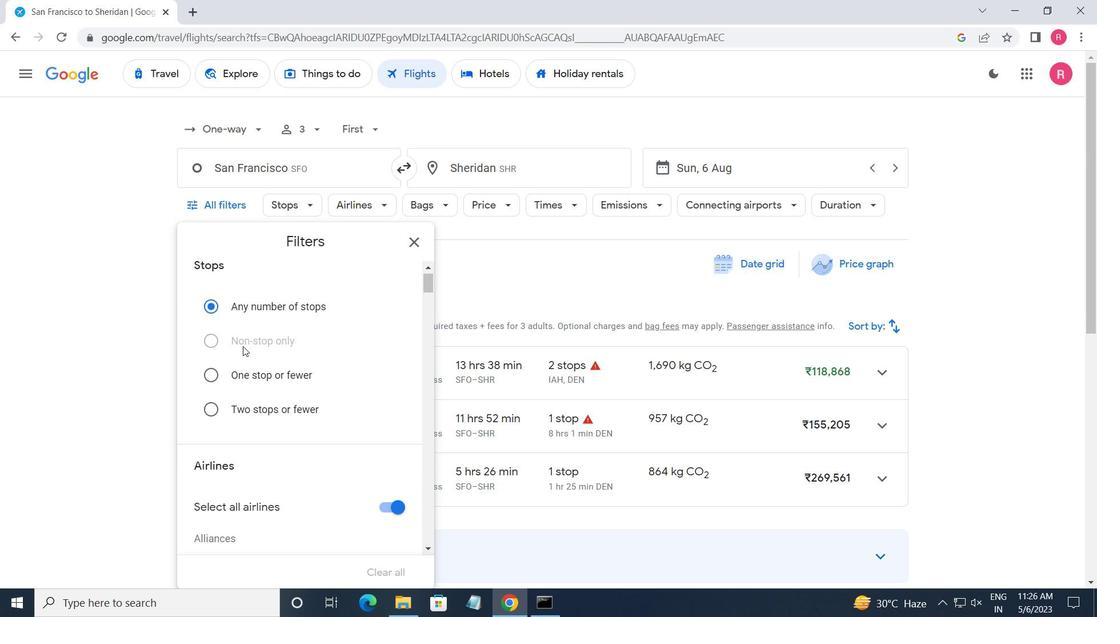 
Action: Mouse scrolled (249, 352) with delta (0, 0)
Screenshot: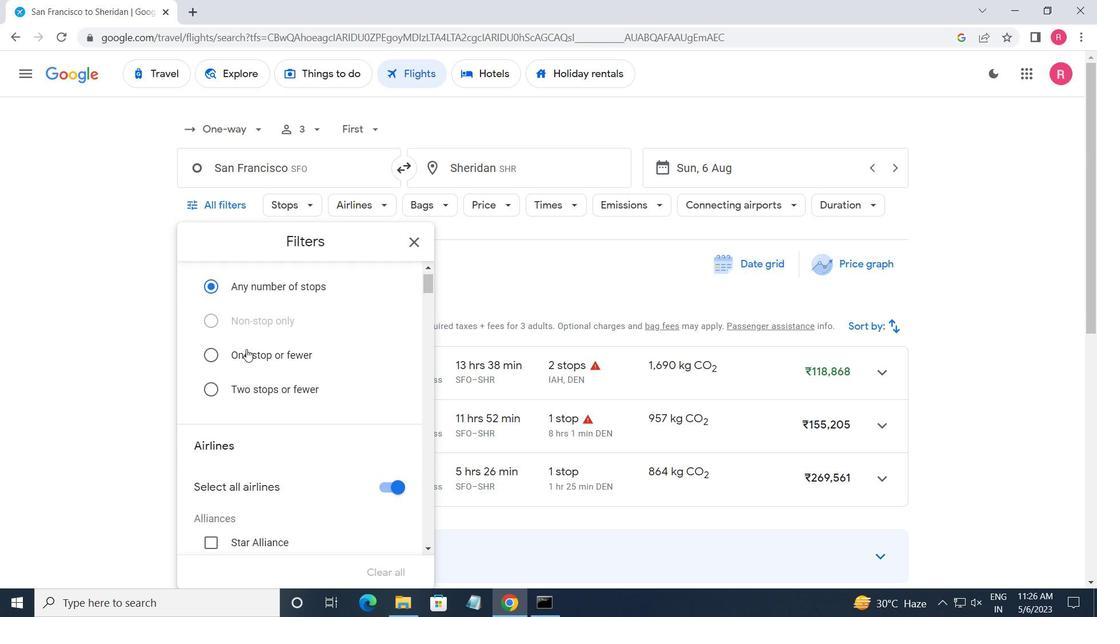 
Action: Mouse scrolled (249, 352) with delta (0, 0)
Screenshot: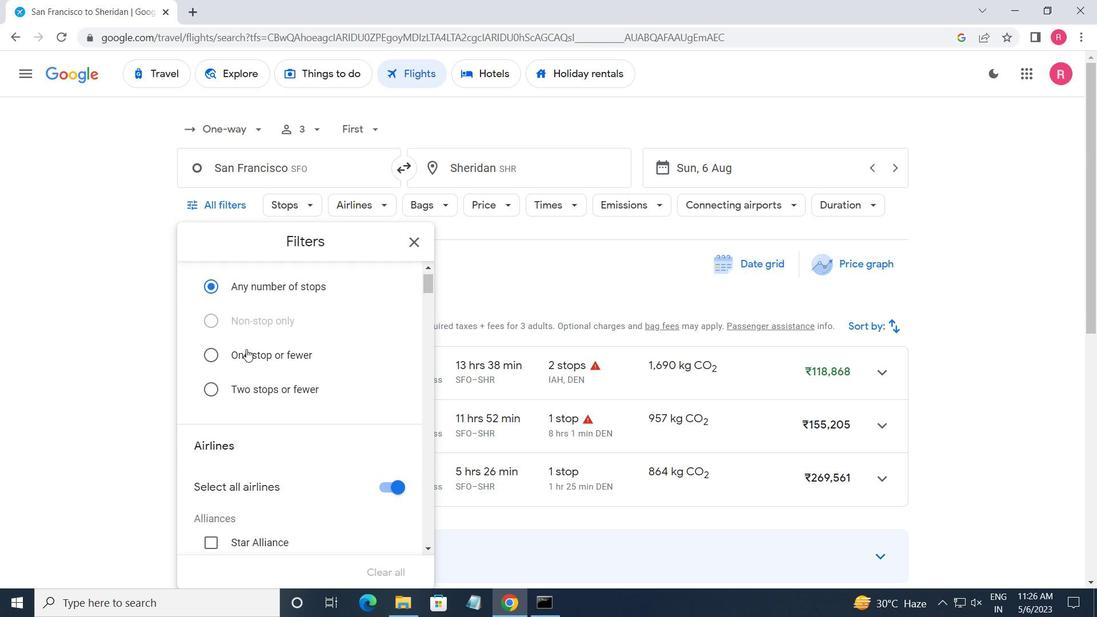 
Action: Mouse scrolled (249, 352) with delta (0, 0)
Screenshot: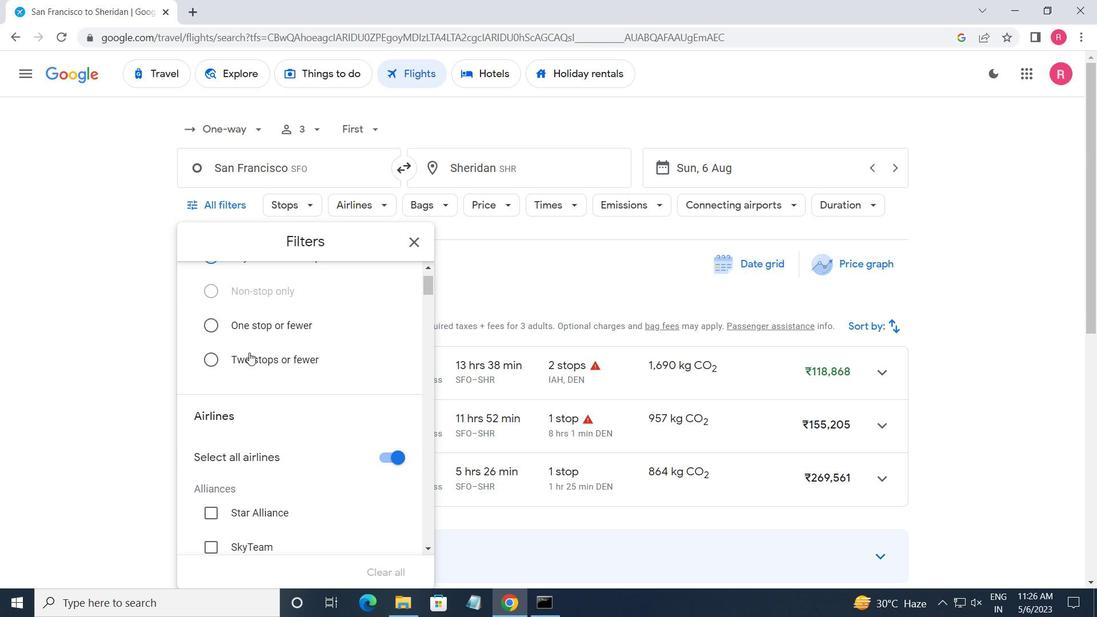 
Action: Mouse scrolled (249, 352) with delta (0, 0)
Screenshot: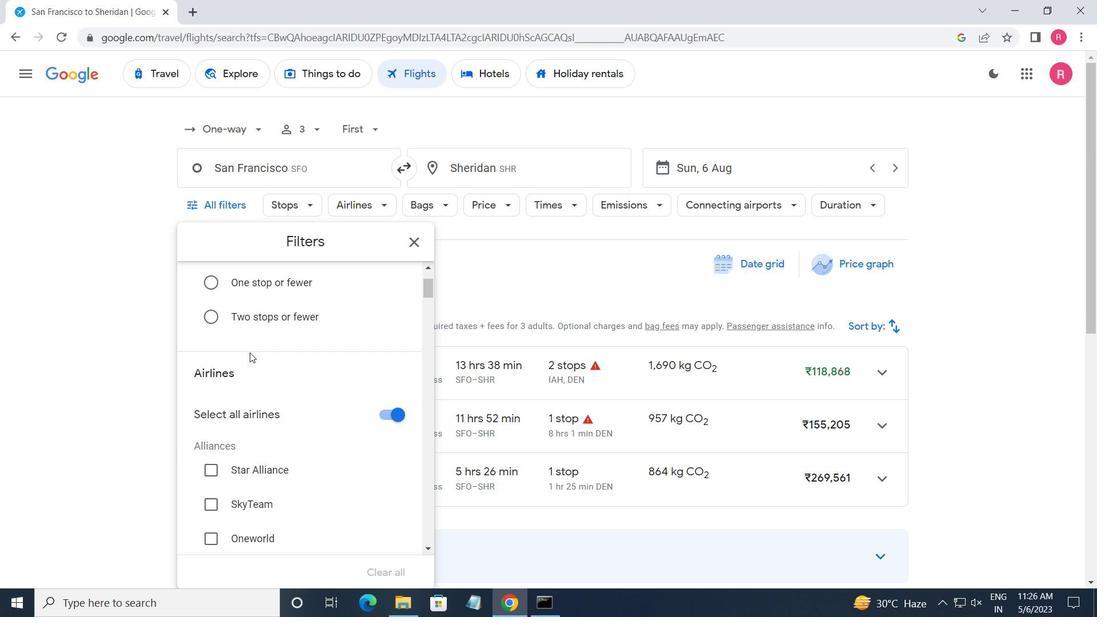 
Action: Mouse moved to (268, 355)
Screenshot: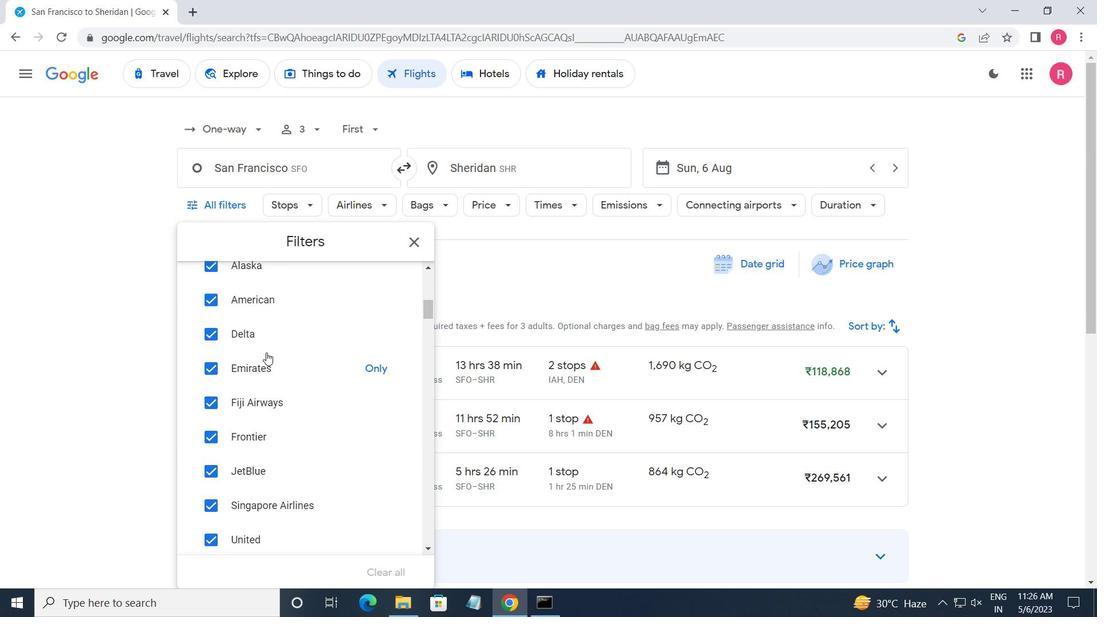 
Action: Mouse scrolled (268, 355) with delta (0, 0)
Screenshot: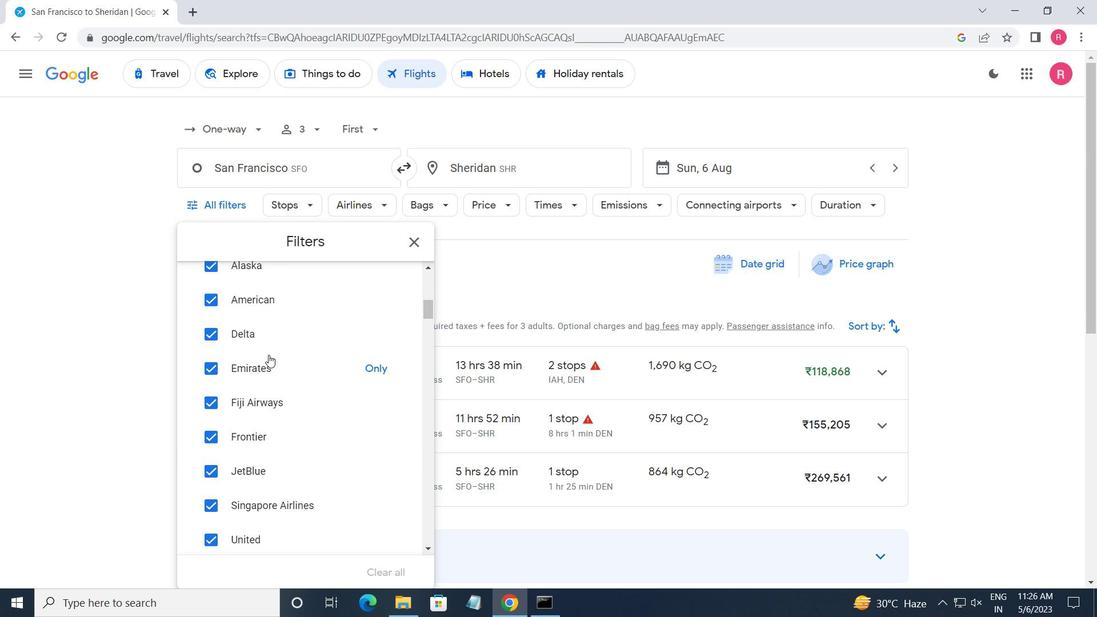 
Action: Mouse scrolled (268, 355) with delta (0, 0)
Screenshot: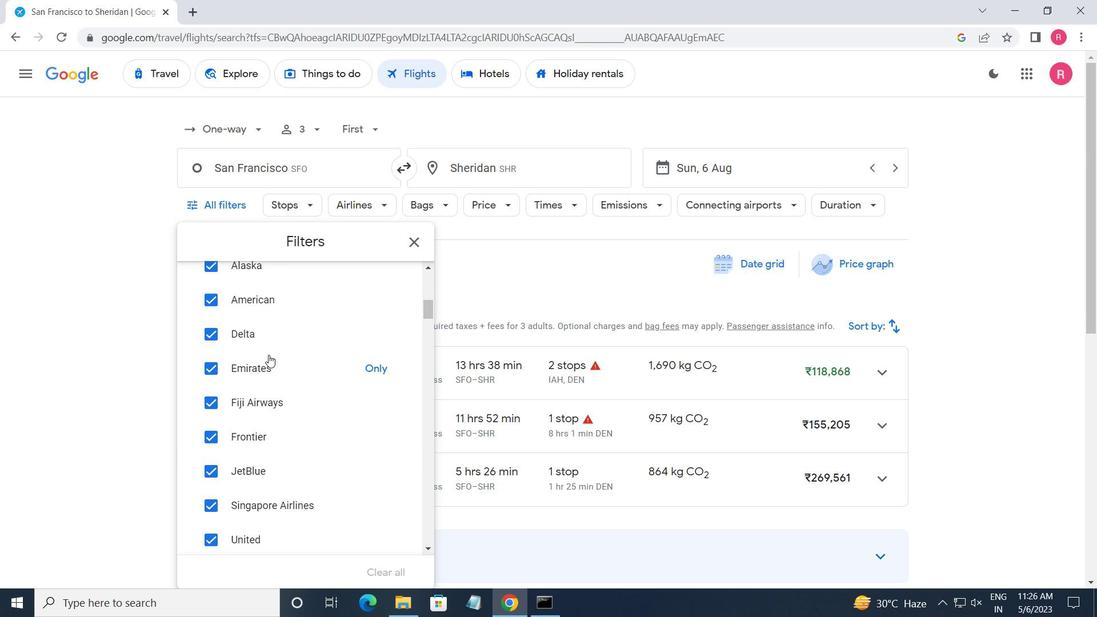 
Action: Mouse moved to (386, 311)
Screenshot: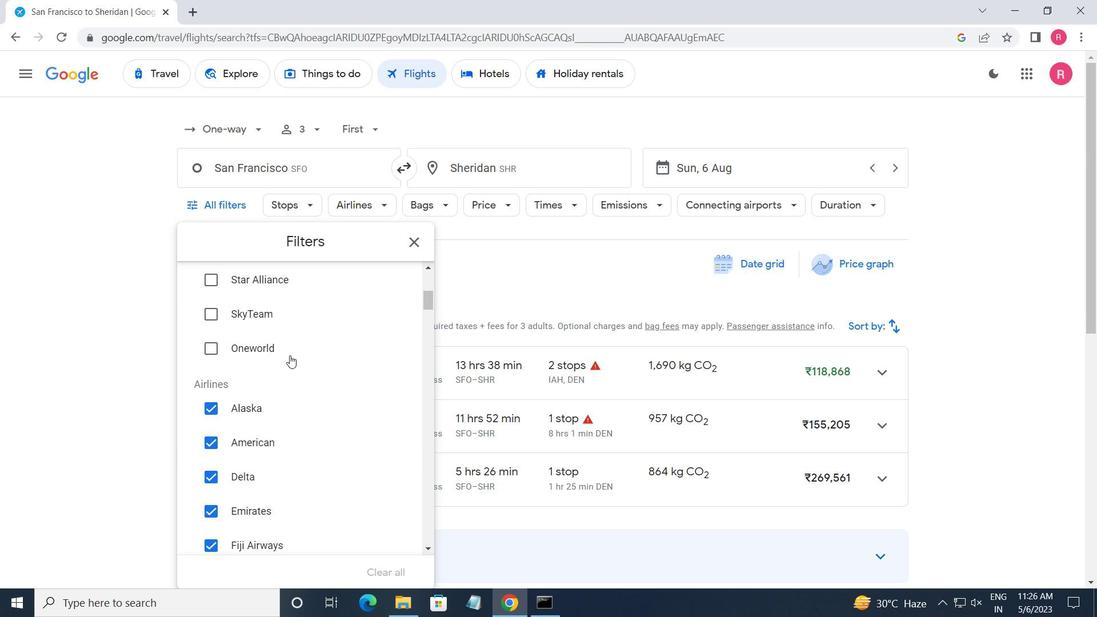 
Action: Mouse scrolled (386, 311) with delta (0, 0)
Screenshot: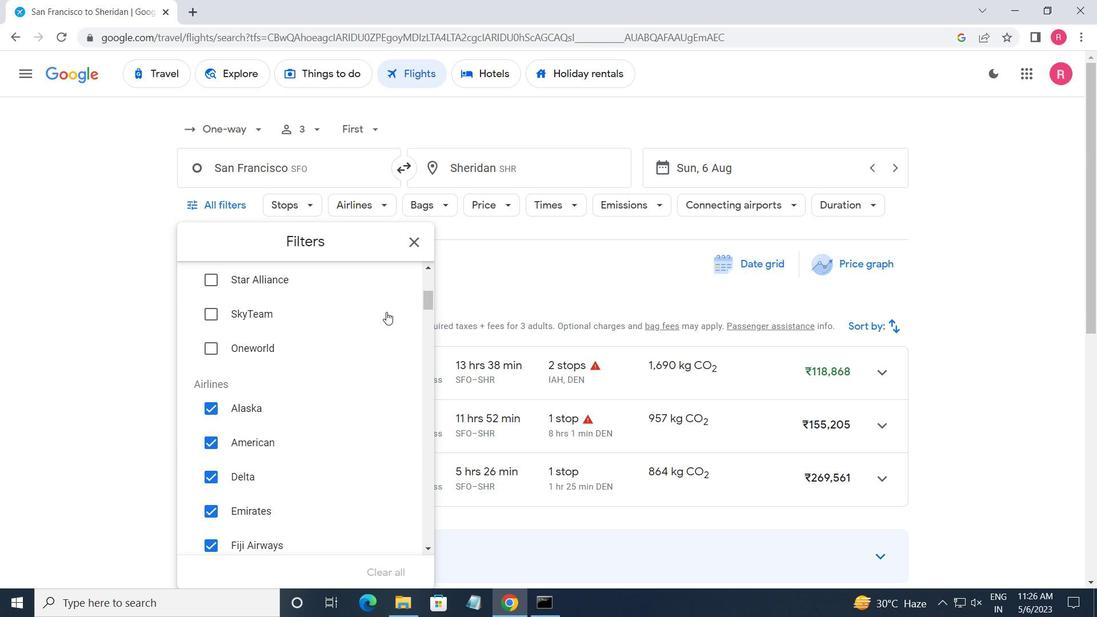 
Action: Mouse moved to (386, 310)
Screenshot: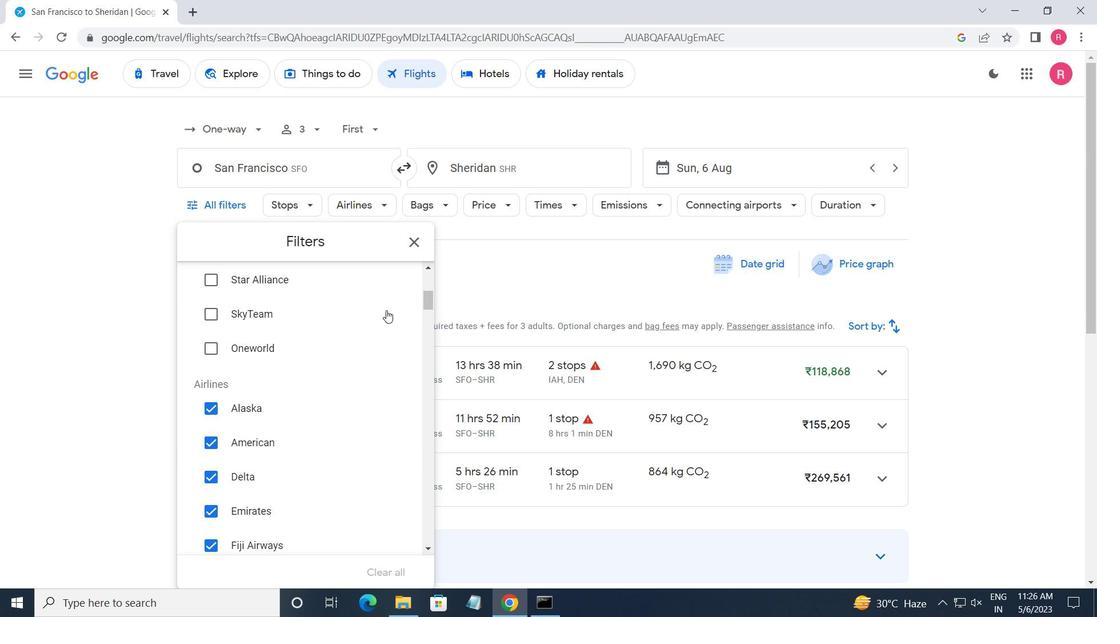 
Action: Mouse scrolled (386, 311) with delta (0, 0)
Screenshot: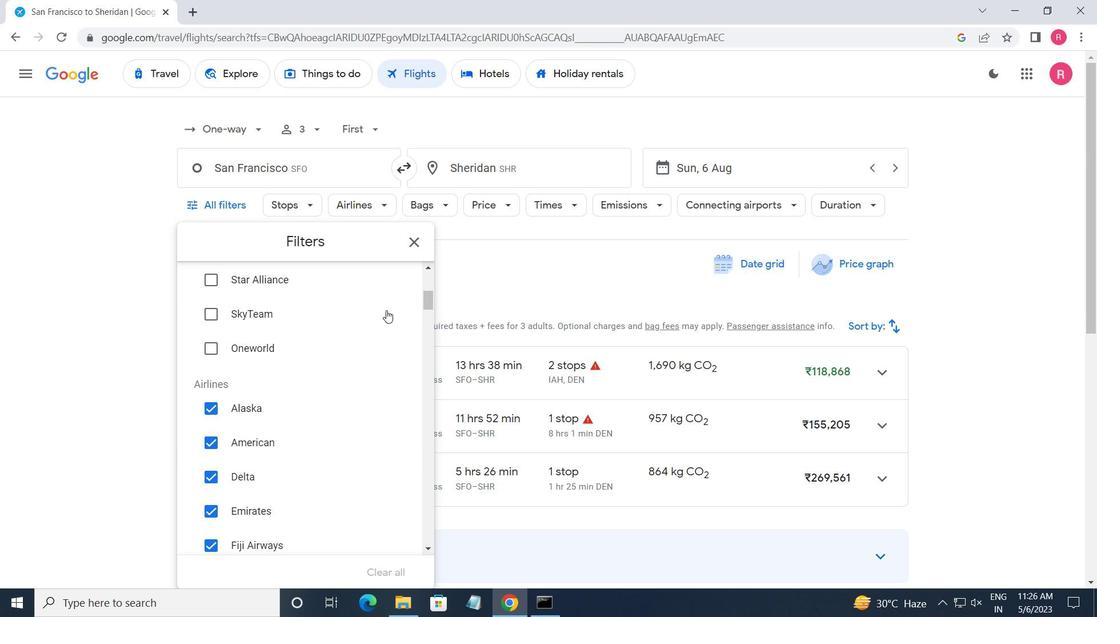 
Action: Mouse moved to (386, 365)
Screenshot: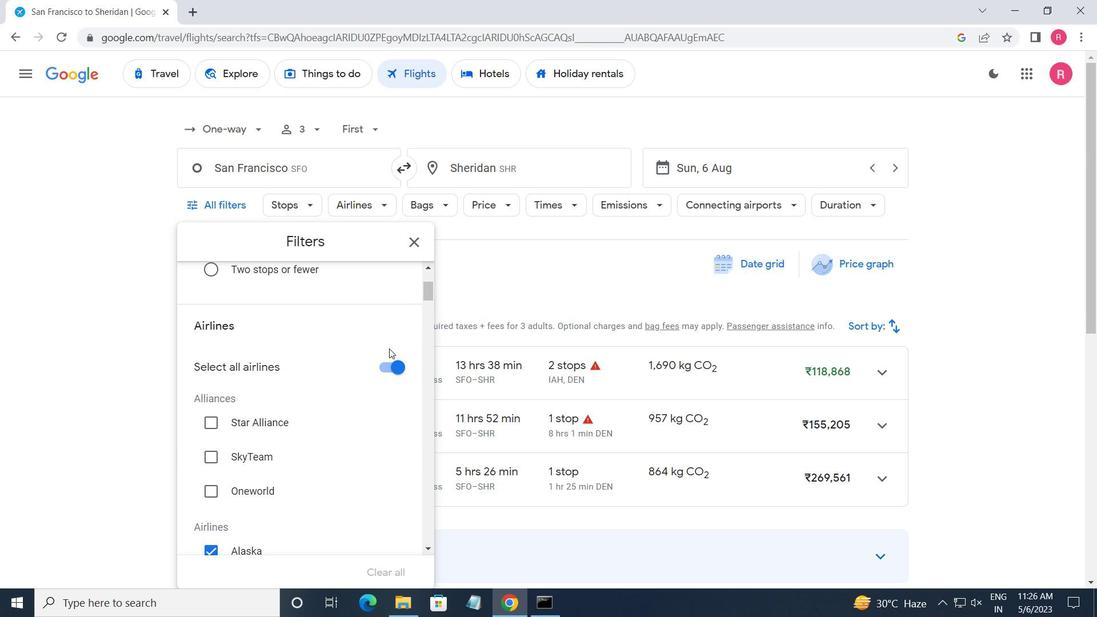 
Action: Mouse pressed left at (386, 365)
Screenshot: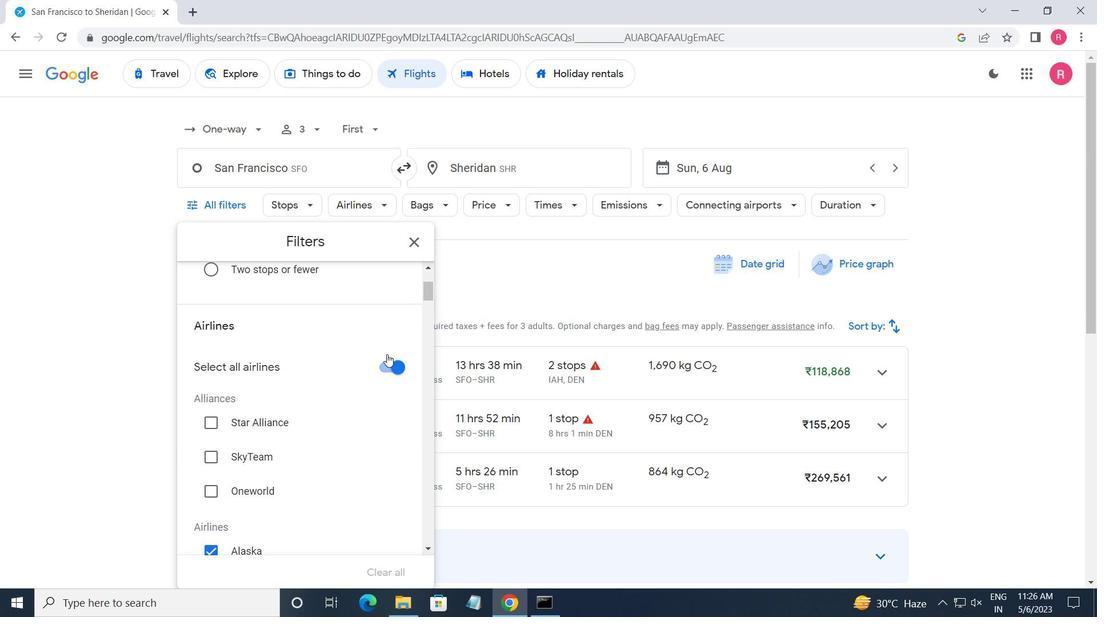 
Action: Mouse moved to (348, 374)
Screenshot: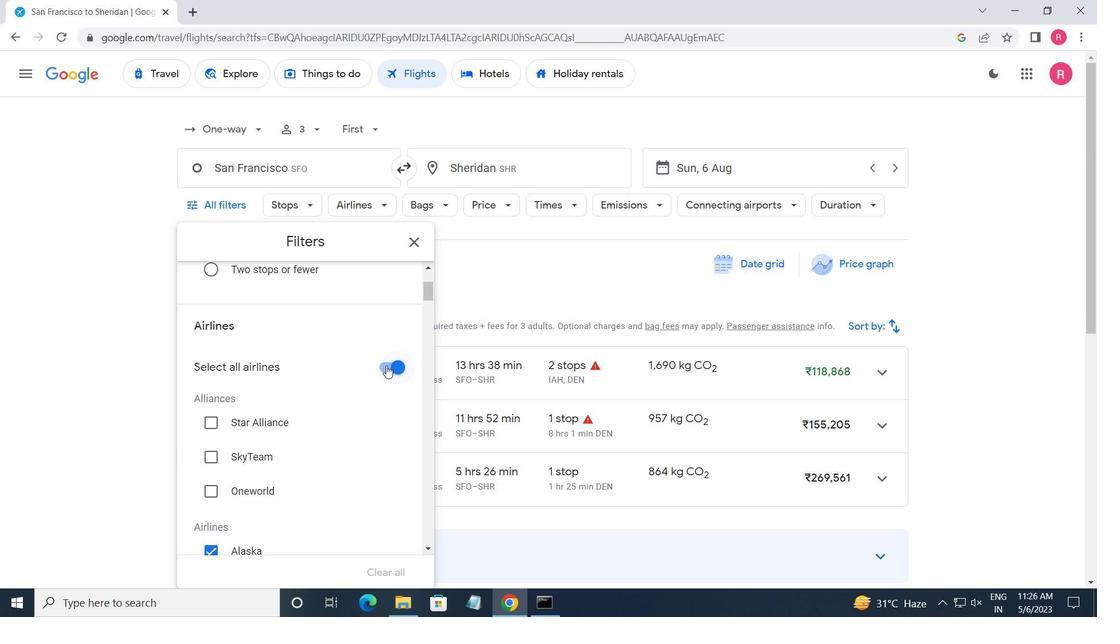 
Action: Mouse scrolled (348, 373) with delta (0, 0)
Screenshot: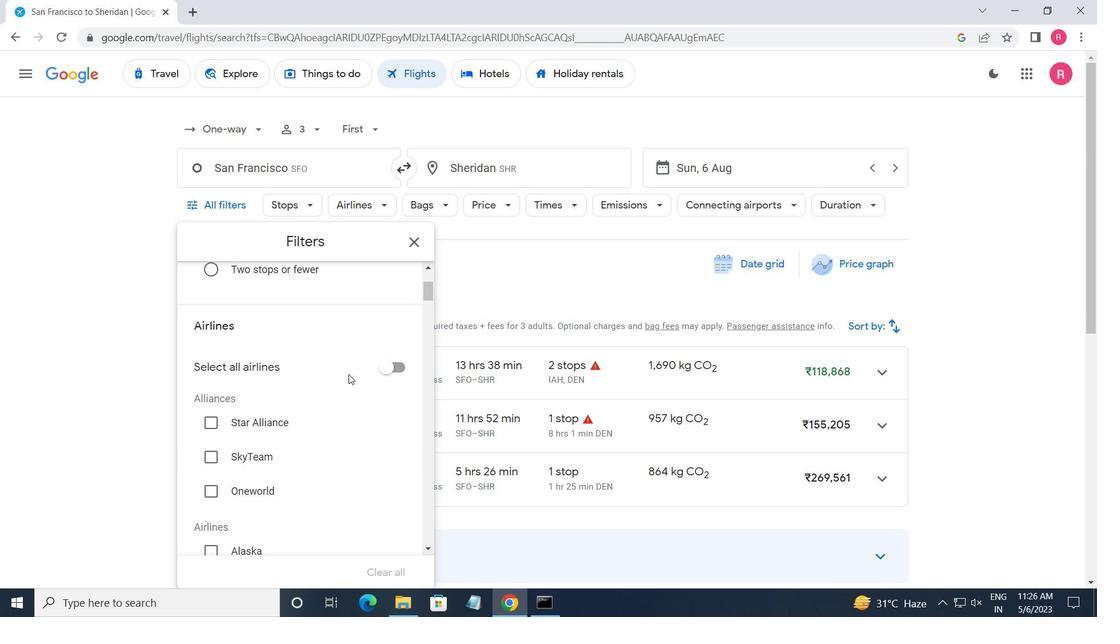 
Action: Mouse scrolled (348, 373) with delta (0, 0)
Screenshot: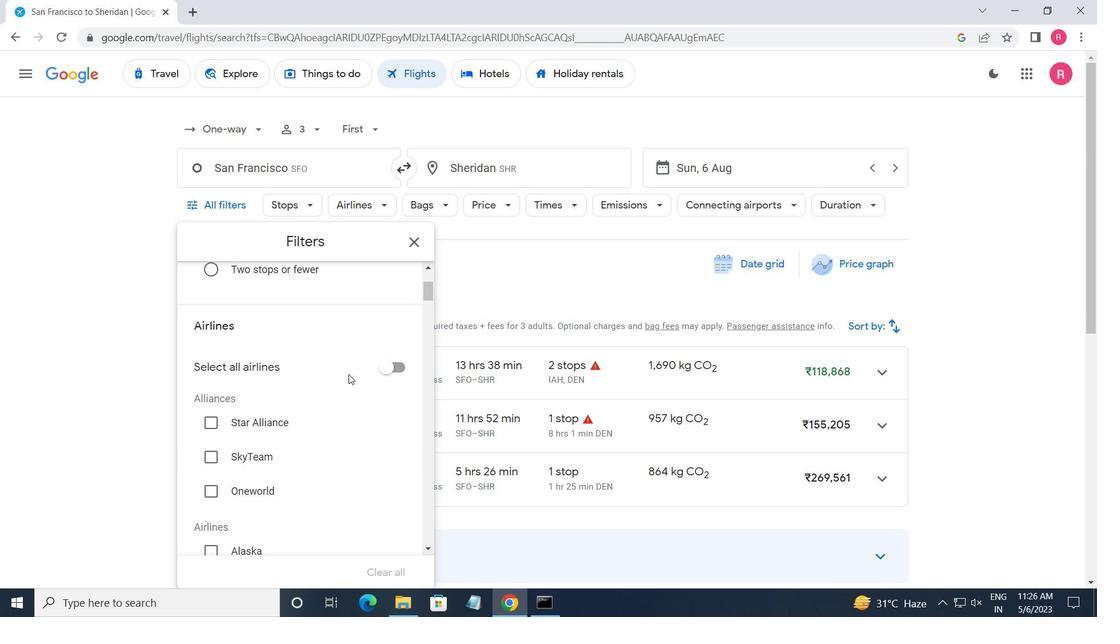 
Action: Mouse scrolled (348, 373) with delta (0, 0)
Screenshot: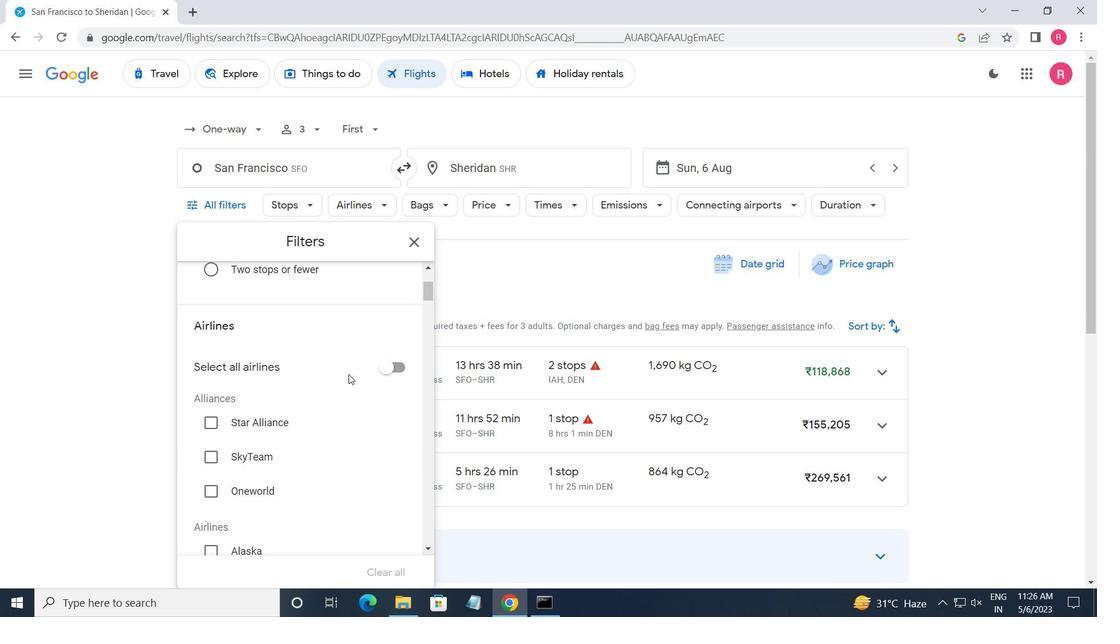 
Action: Mouse scrolled (348, 373) with delta (0, 0)
Screenshot: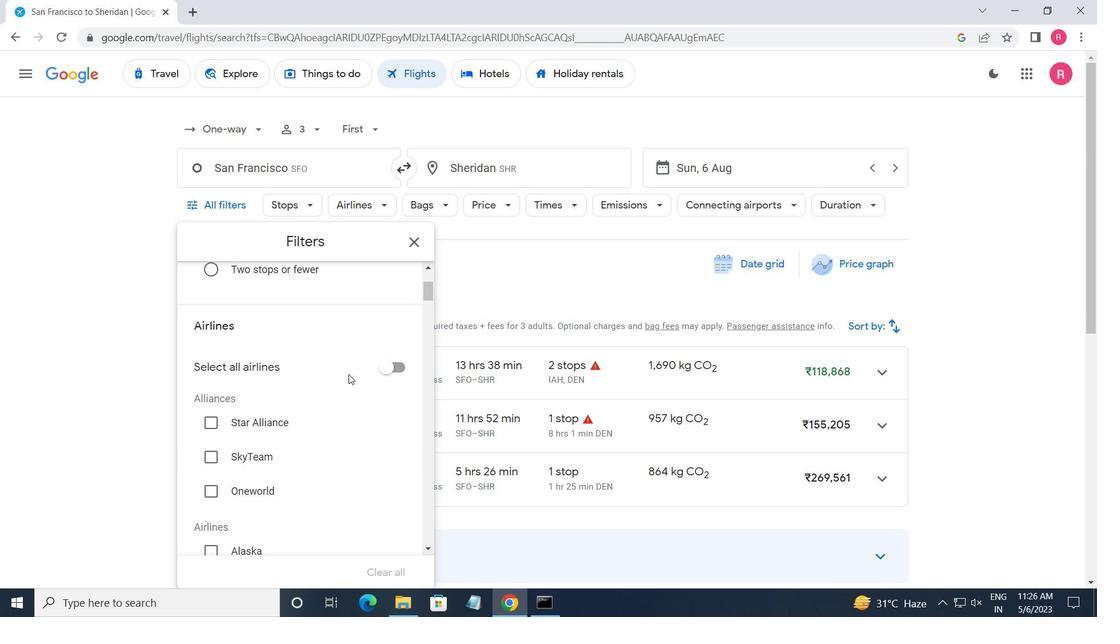 
Action: Mouse scrolled (348, 373) with delta (0, 0)
Screenshot: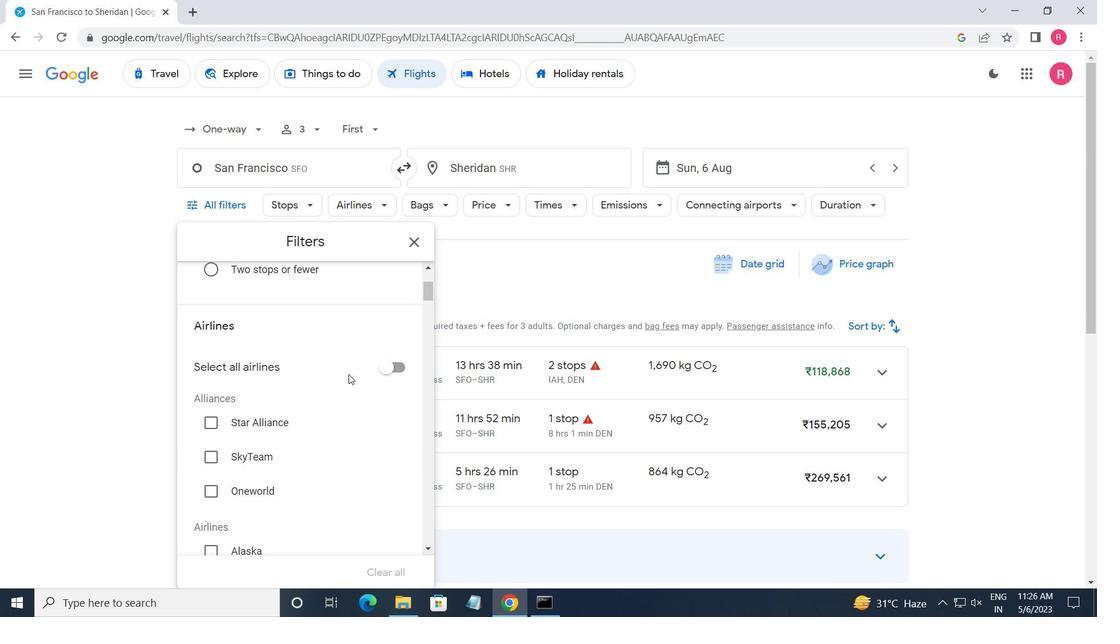 
Action: Mouse scrolled (348, 373) with delta (0, 0)
Screenshot: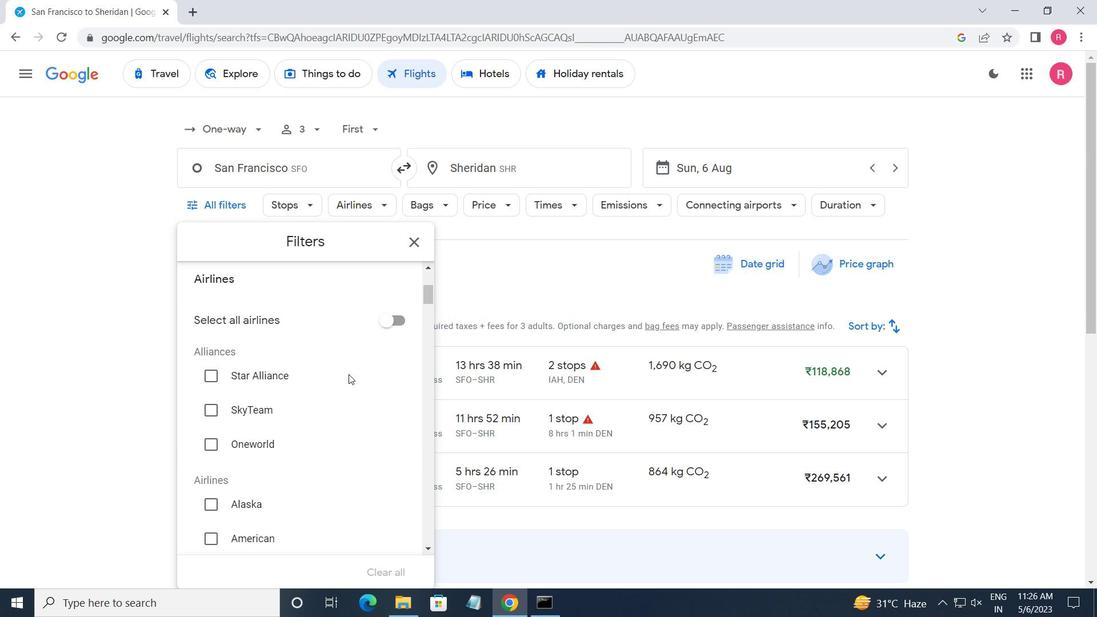 
Action: Mouse scrolled (348, 373) with delta (0, 0)
Screenshot: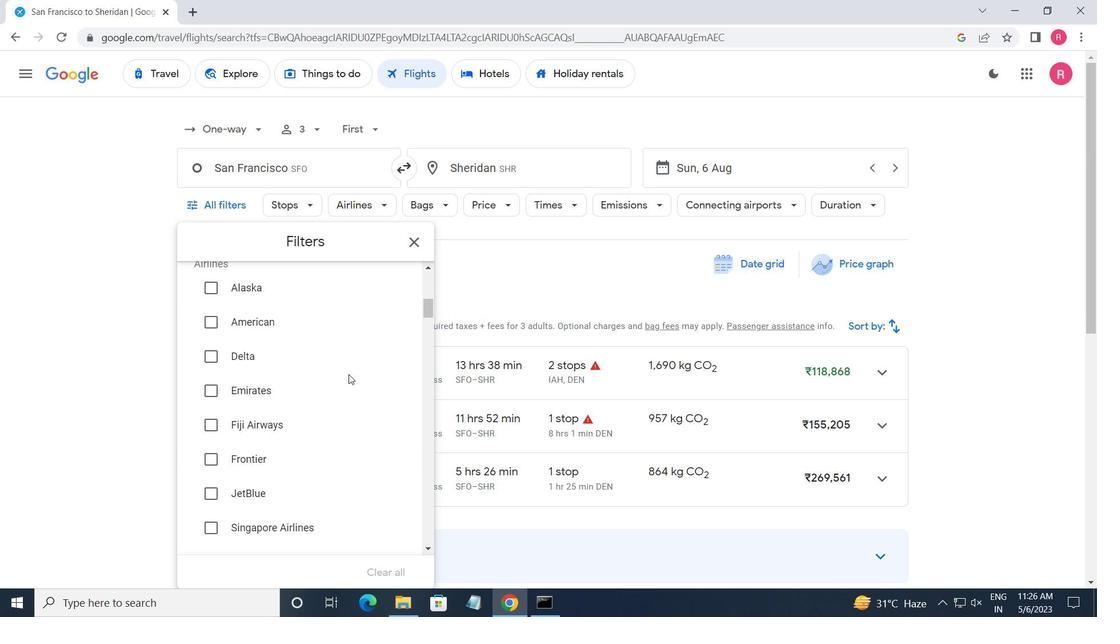 
Action: Mouse moved to (394, 417)
Screenshot: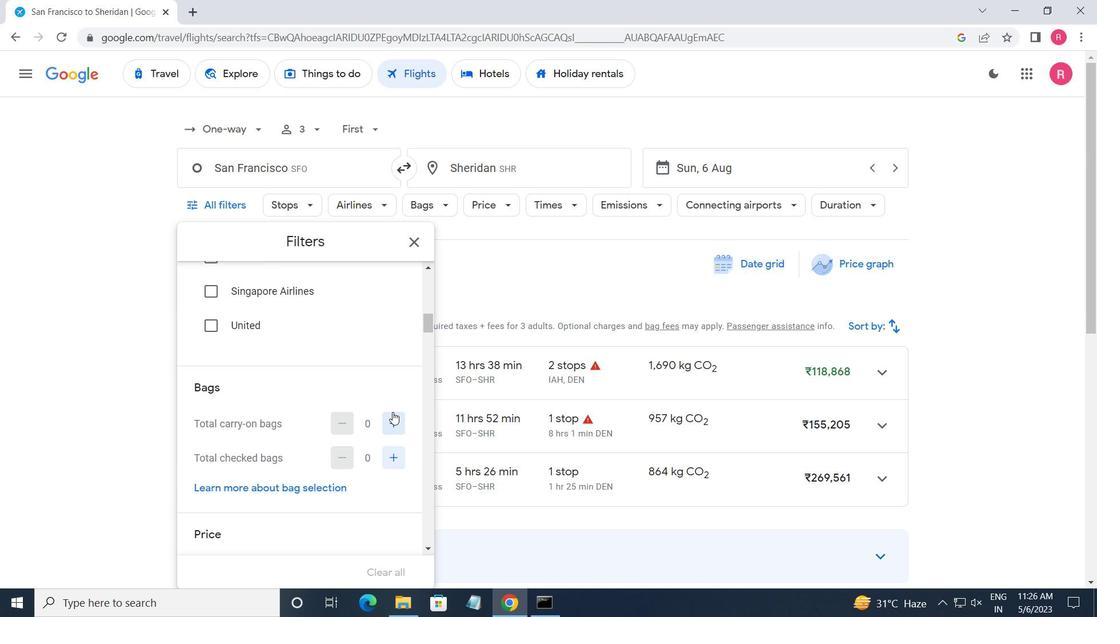 
Action: Mouse pressed left at (394, 417)
Screenshot: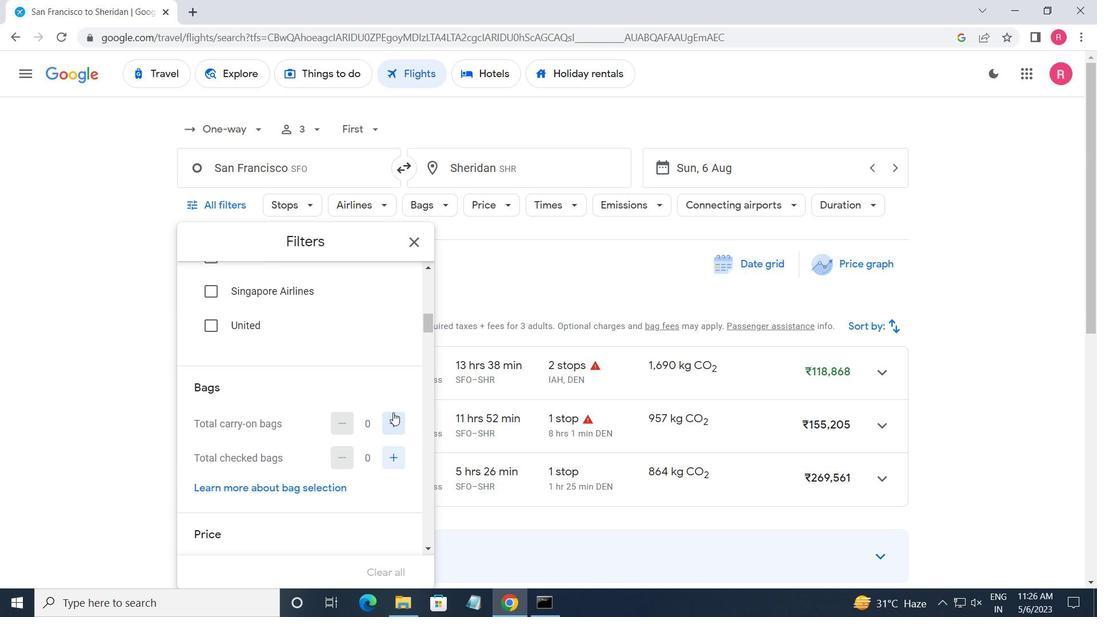 
Action: Mouse moved to (393, 424)
Screenshot: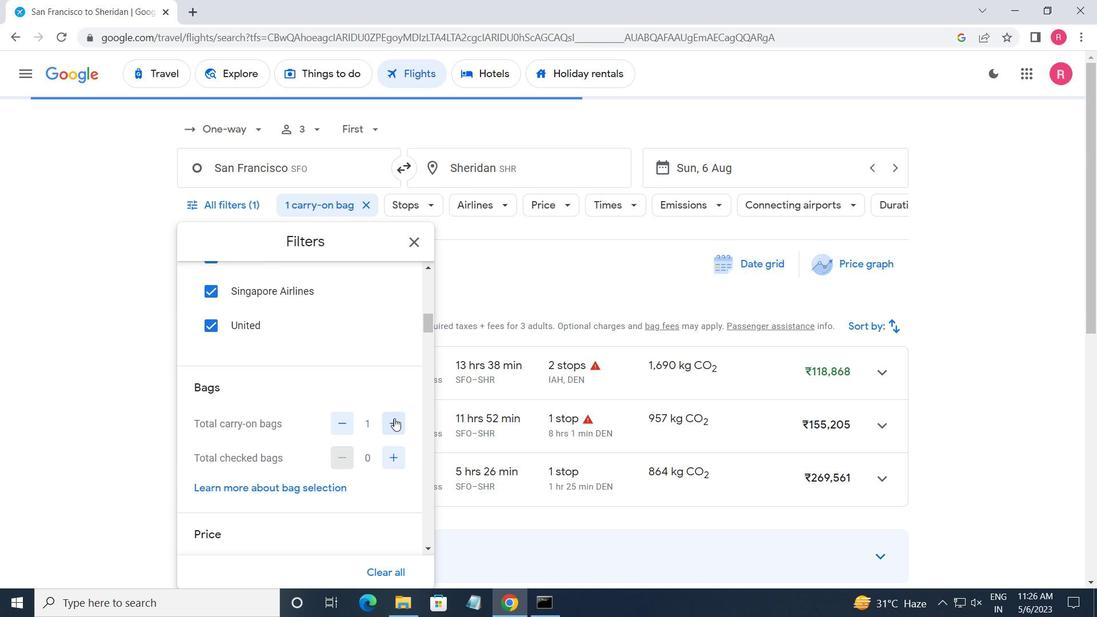 
Action: Mouse scrolled (393, 423) with delta (0, 0)
Screenshot: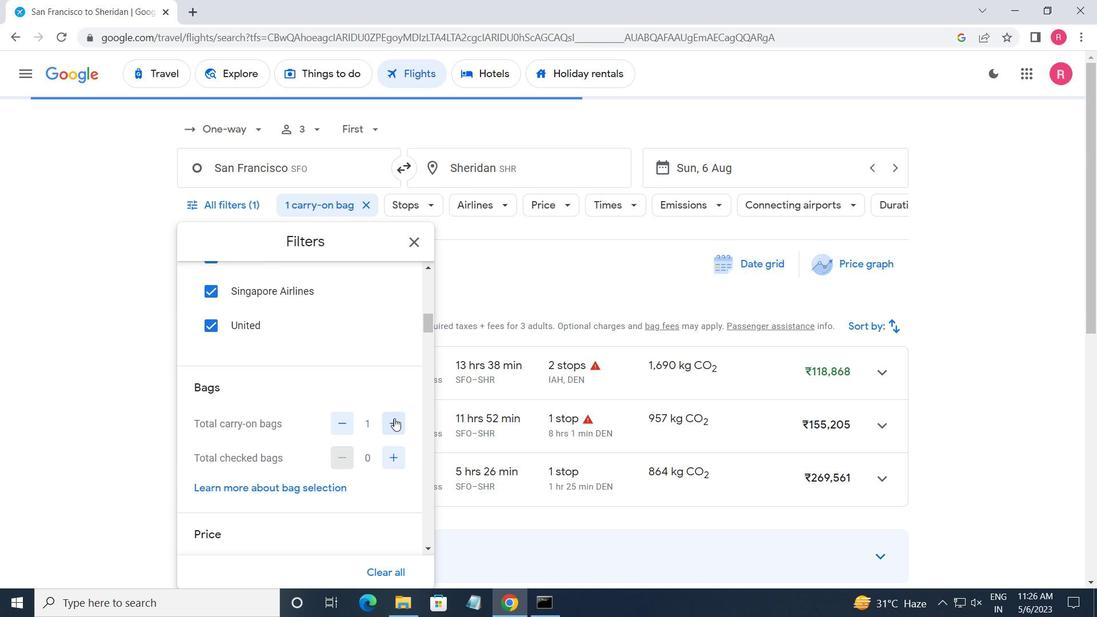 
Action: Mouse moved to (393, 424)
Screenshot: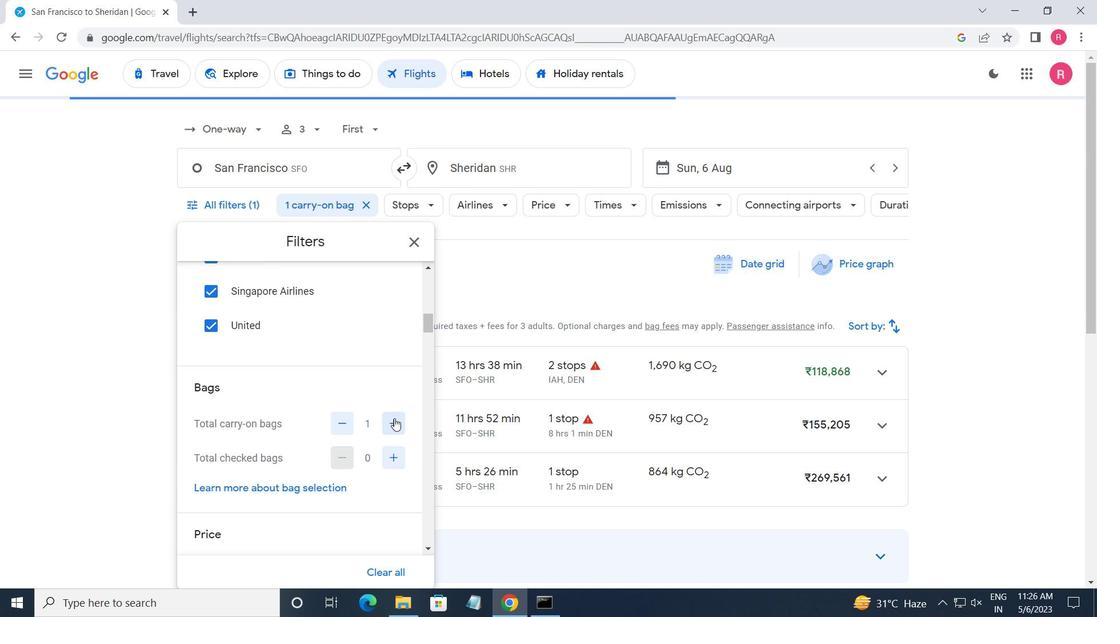 
Action: Mouse scrolled (393, 424) with delta (0, 0)
Screenshot: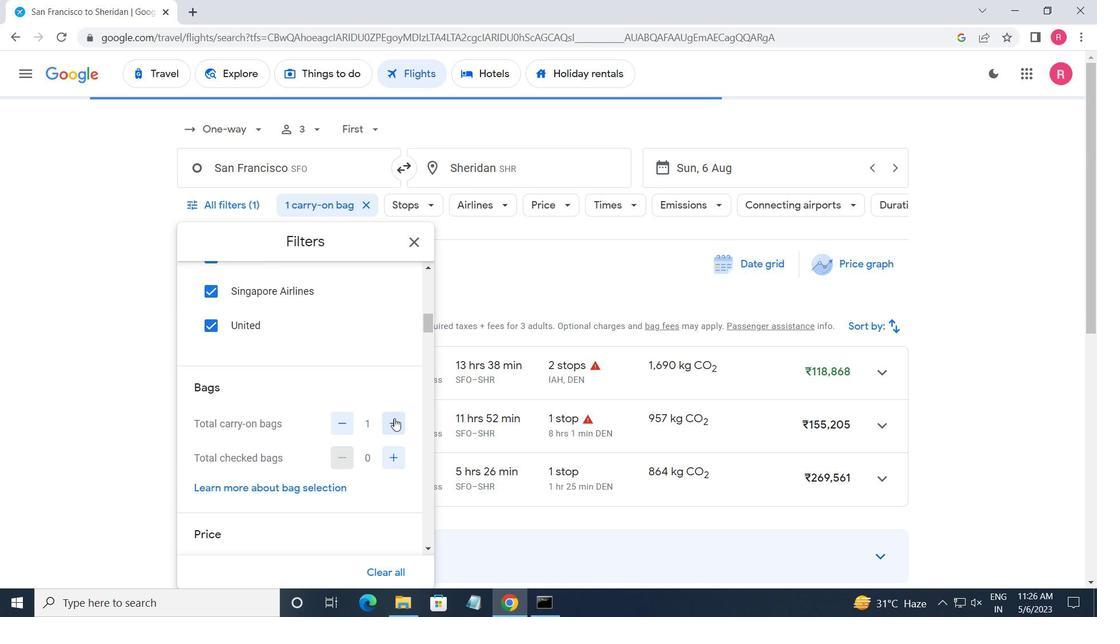 
Action: Mouse moved to (403, 445)
Screenshot: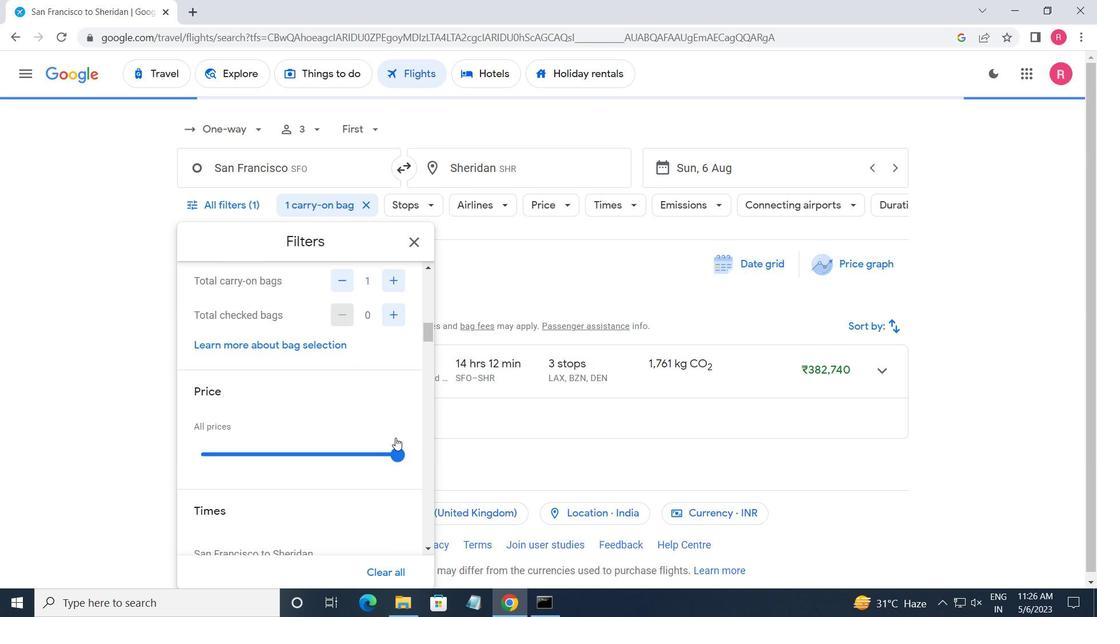 
Action: Mouse pressed left at (403, 445)
Screenshot: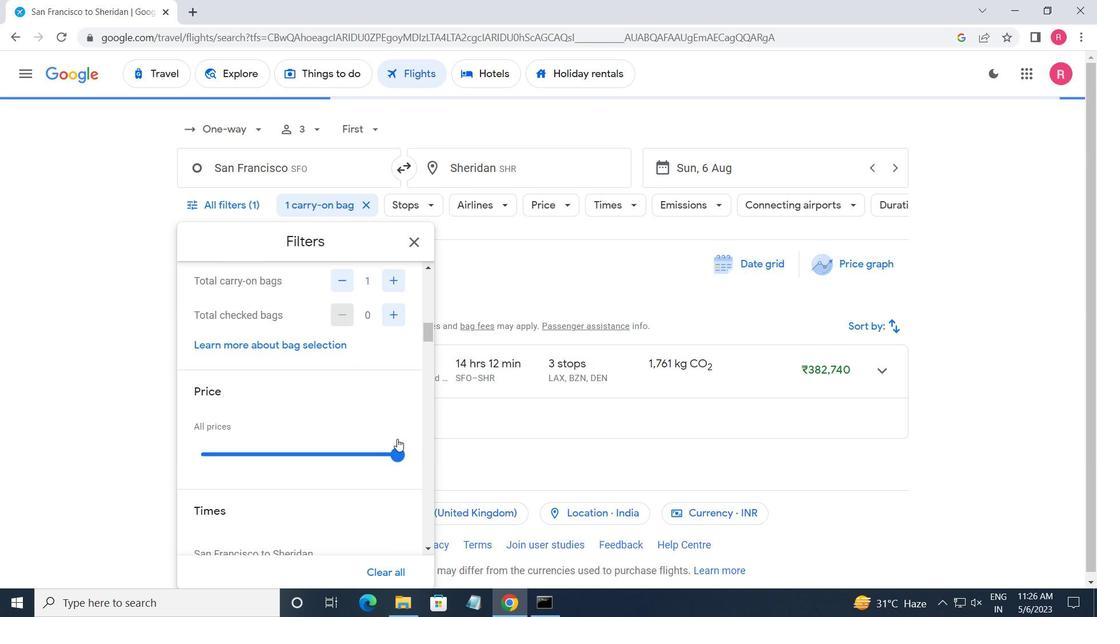 
Action: Mouse moved to (255, 459)
Screenshot: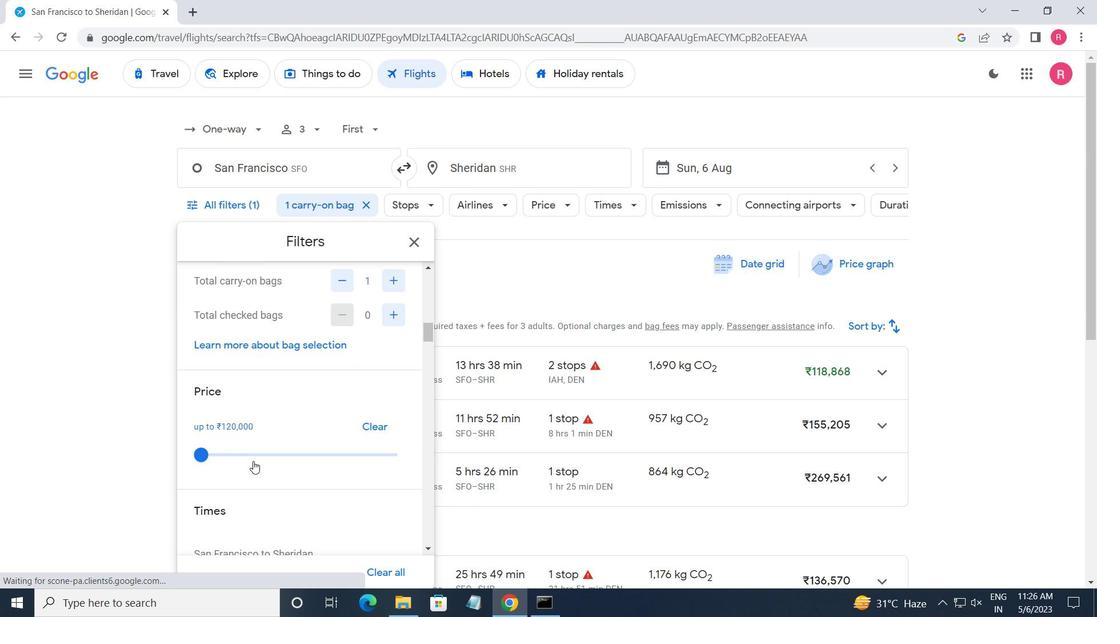 
Action: Mouse scrolled (255, 458) with delta (0, 0)
Screenshot: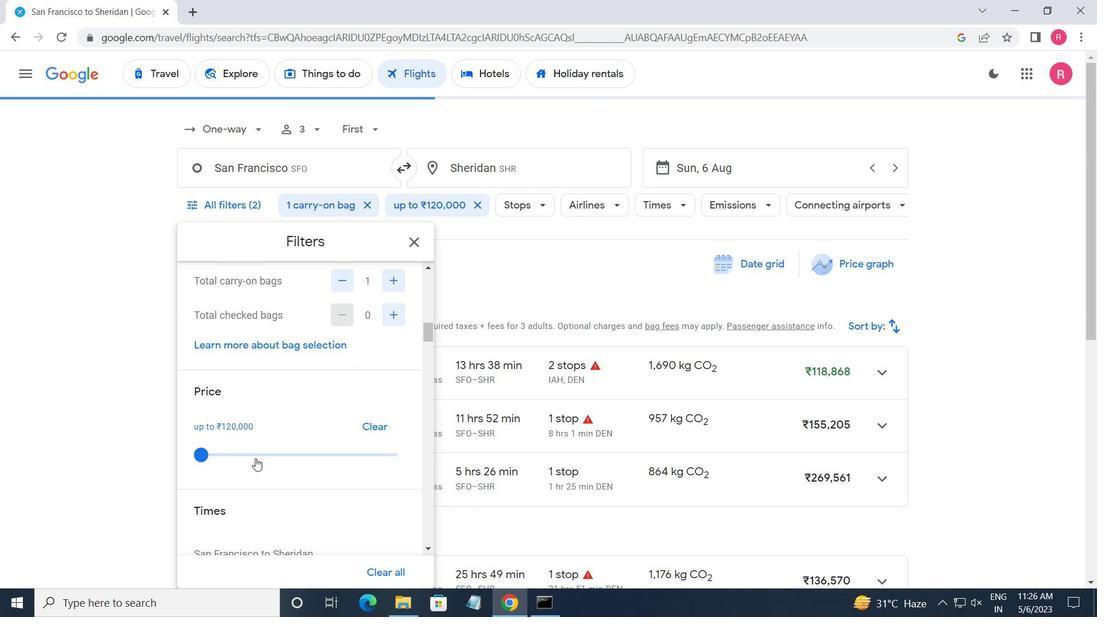 
Action: Mouse scrolled (255, 458) with delta (0, 0)
Screenshot: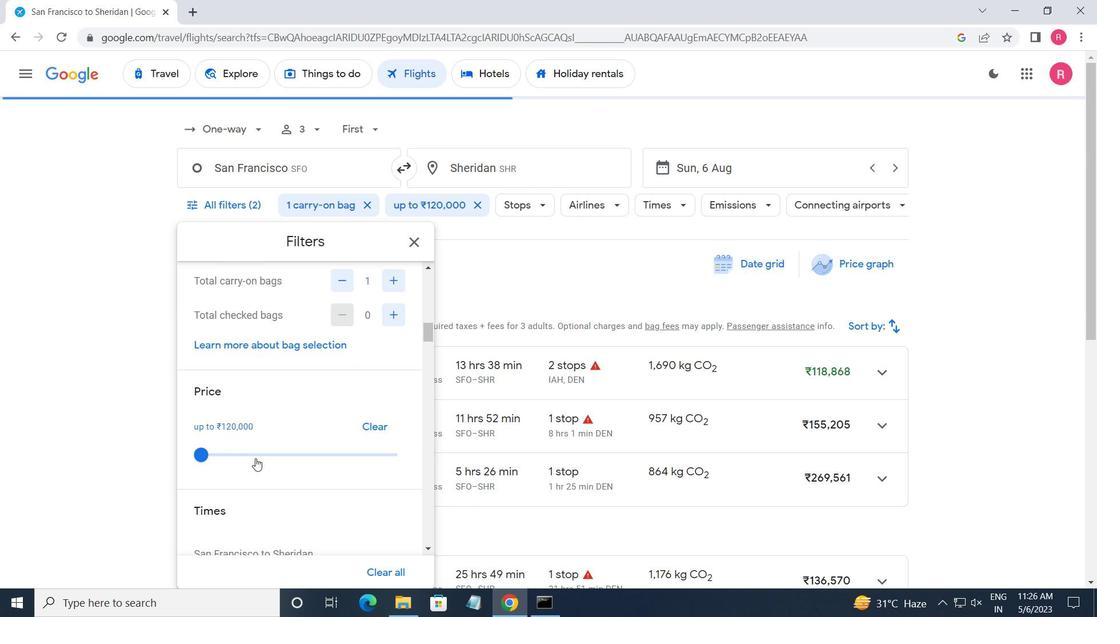
Action: Mouse moved to (205, 479)
Screenshot: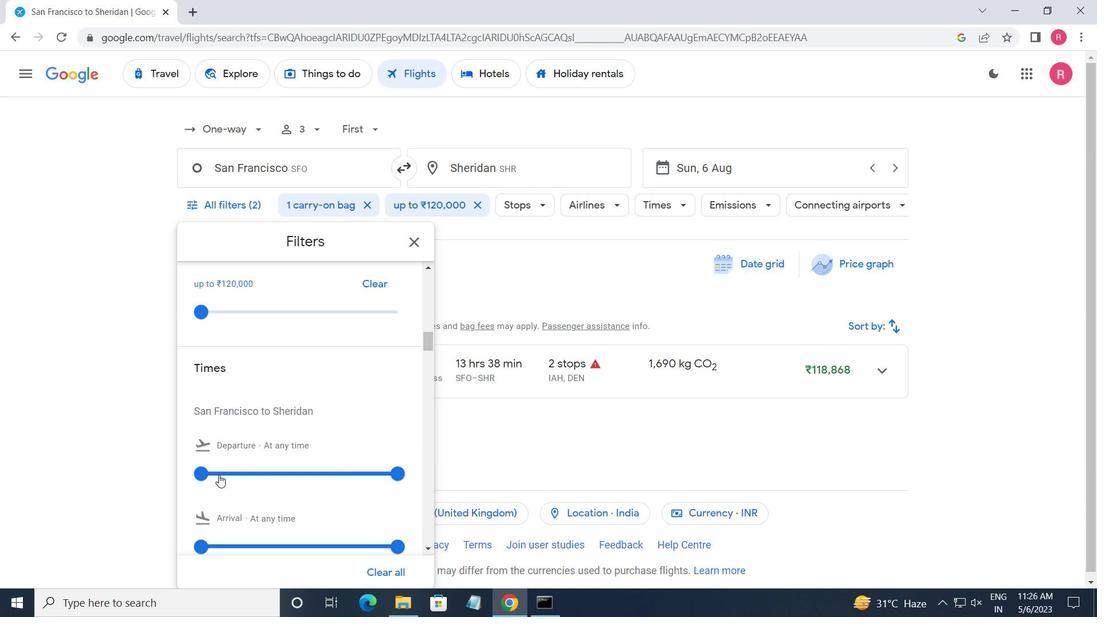 
Action: Mouse pressed left at (205, 479)
Screenshot: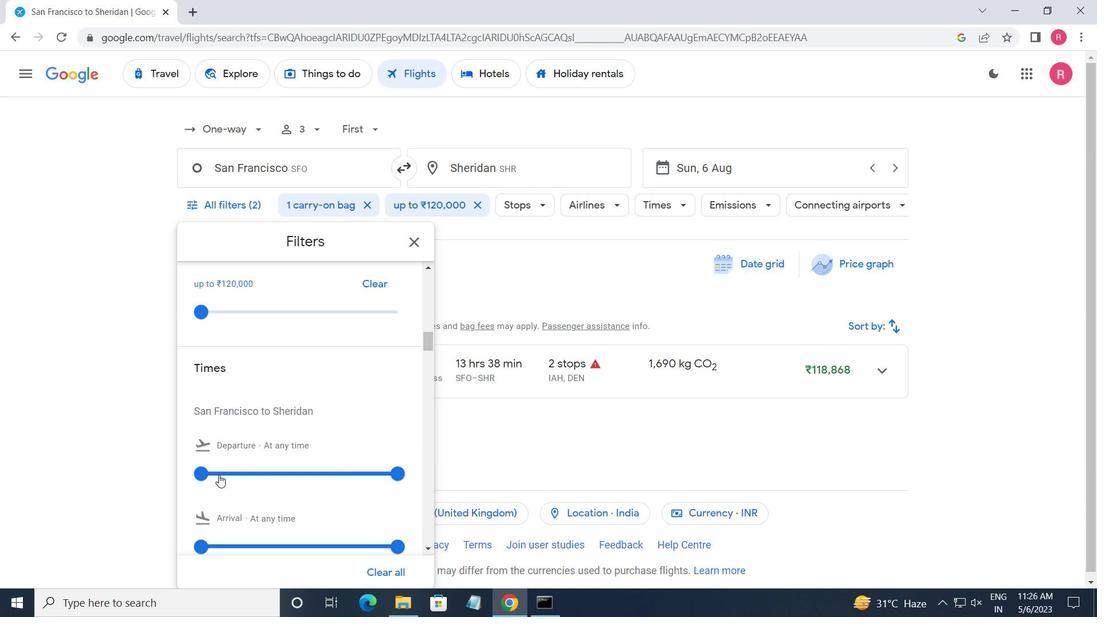 
Action: Mouse moved to (396, 467)
Screenshot: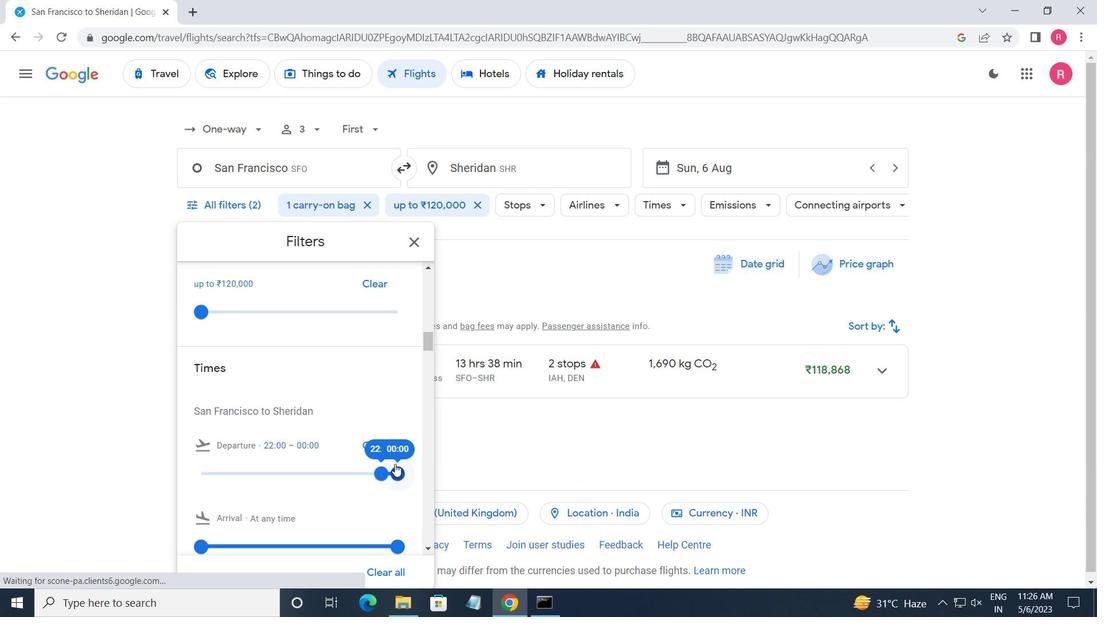 
Action: Mouse pressed left at (396, 467)
Screenshot: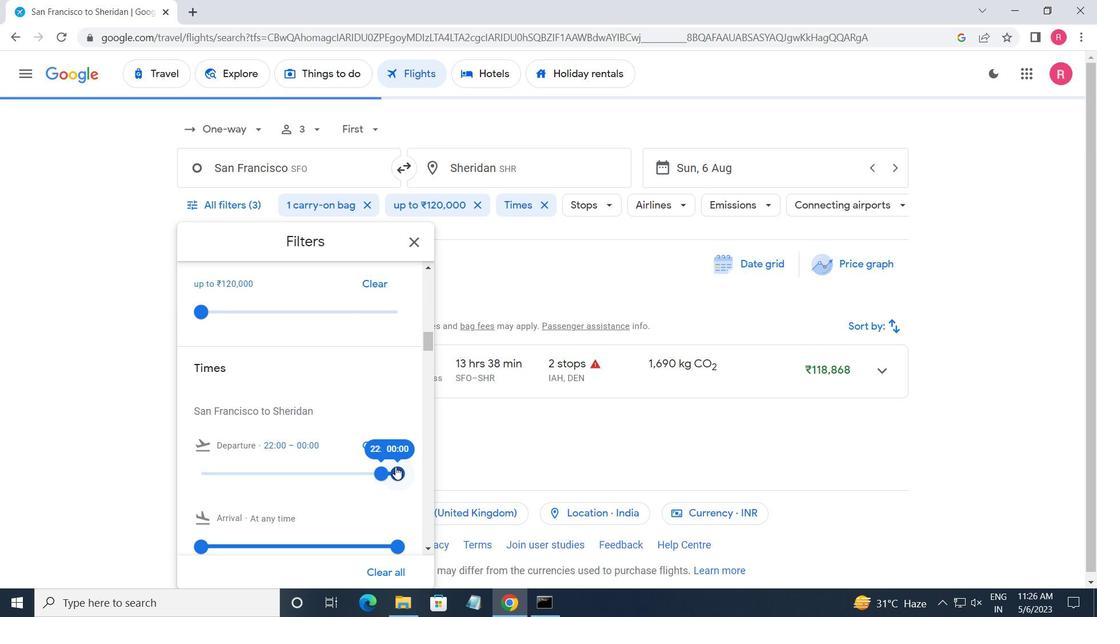 
Action: Mouse moved to (404, 242)
Screenshot: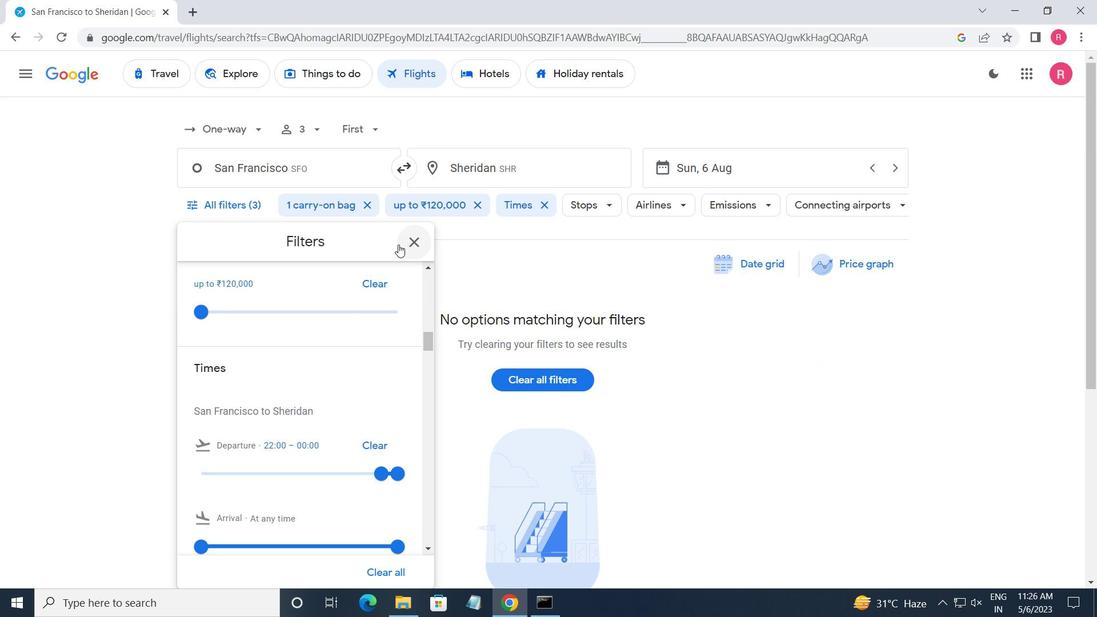 
Action: Mouse pressed left at (404, 242)
Screenshot: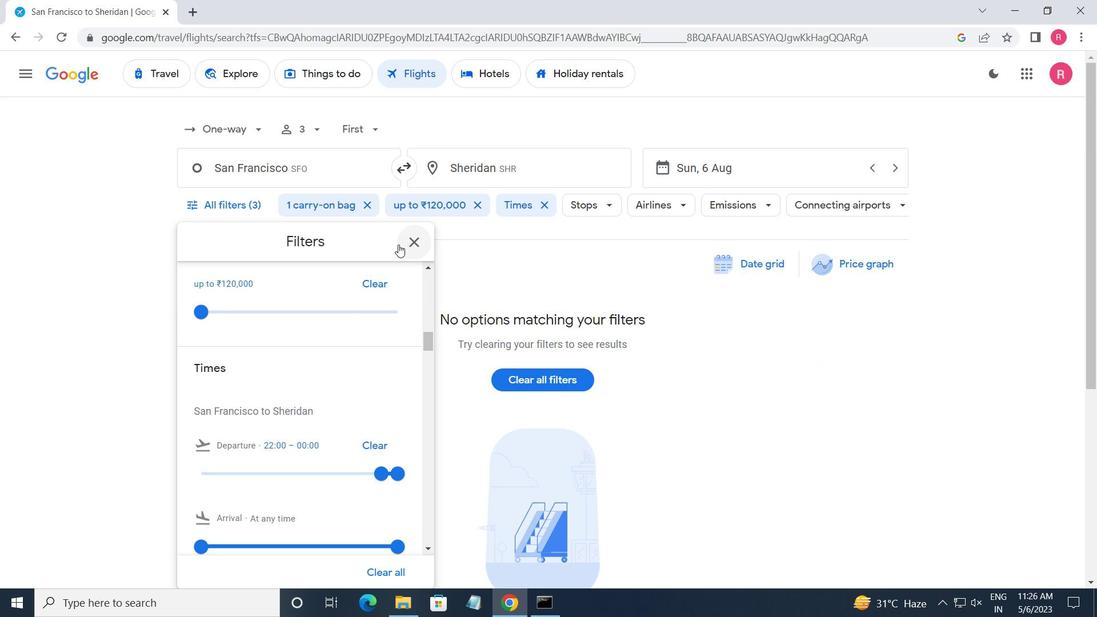 
